 Task: Sort the products in the category "Women's Body Care" by unit price (low first).
Action: Mouse pressed left at (321, 148)
Screenshot: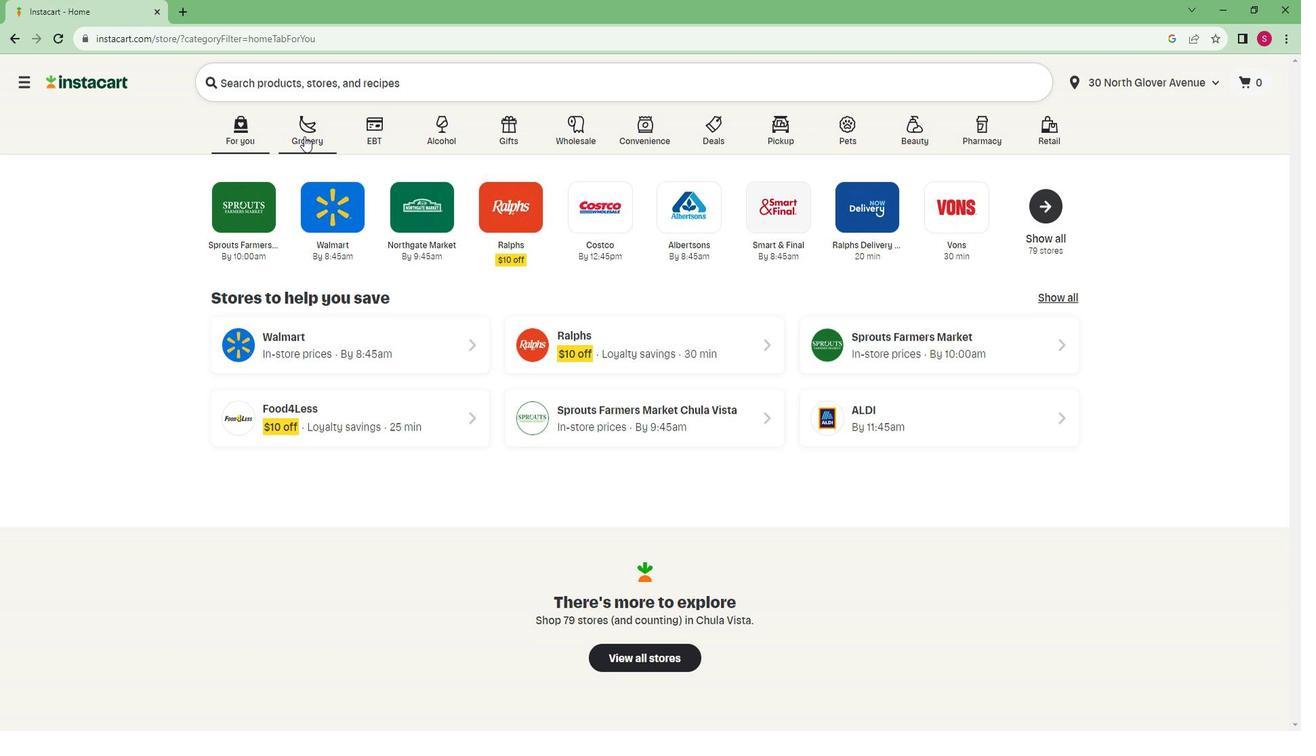 
Action: Mouse moved to (285, 390)
Screenshot: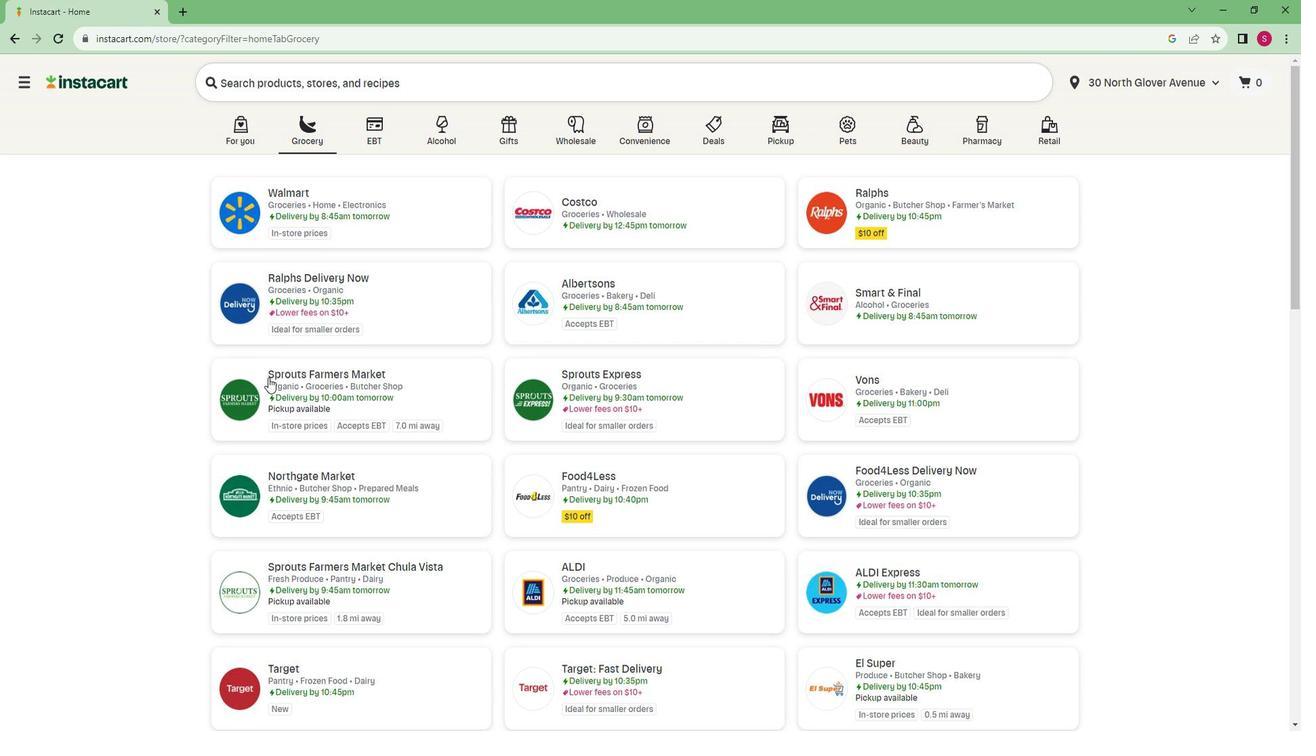 
Action: Mouse pressed left at (285, 390)
Screenshot: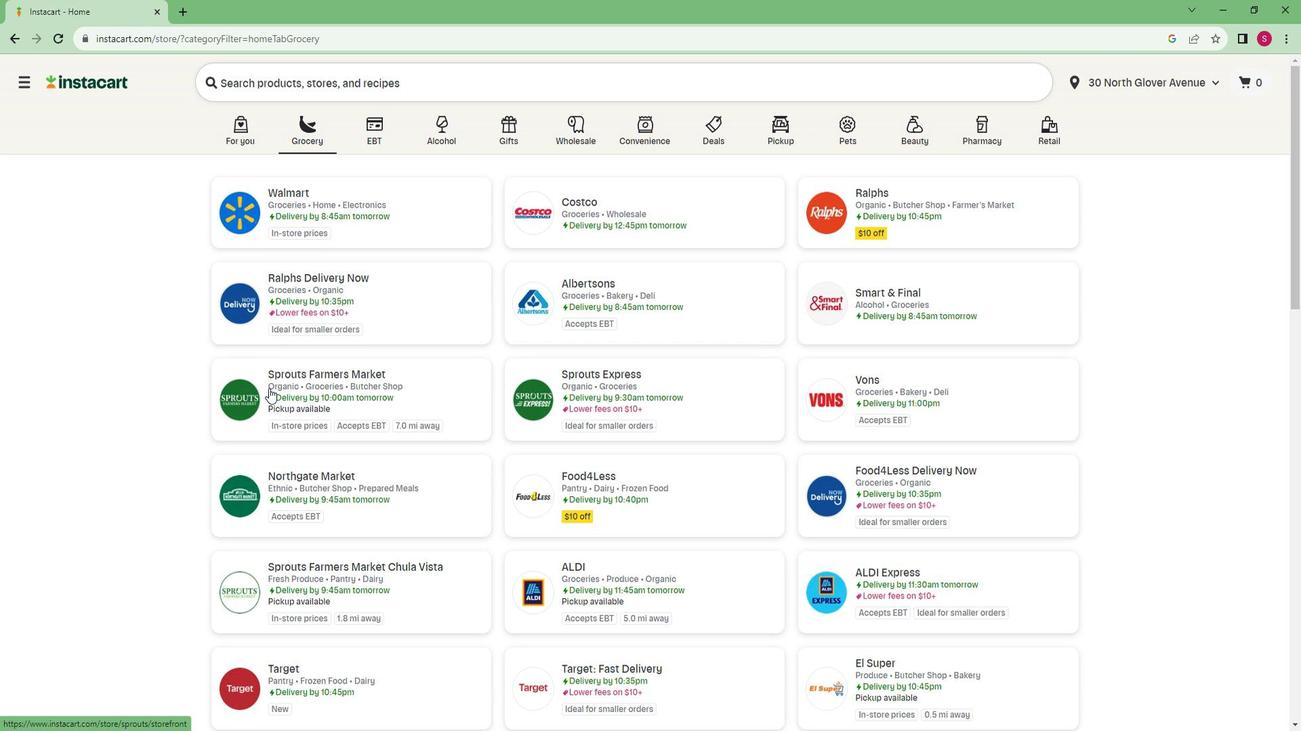 
Action: Mouse moved to (119, 544)
Screenshot: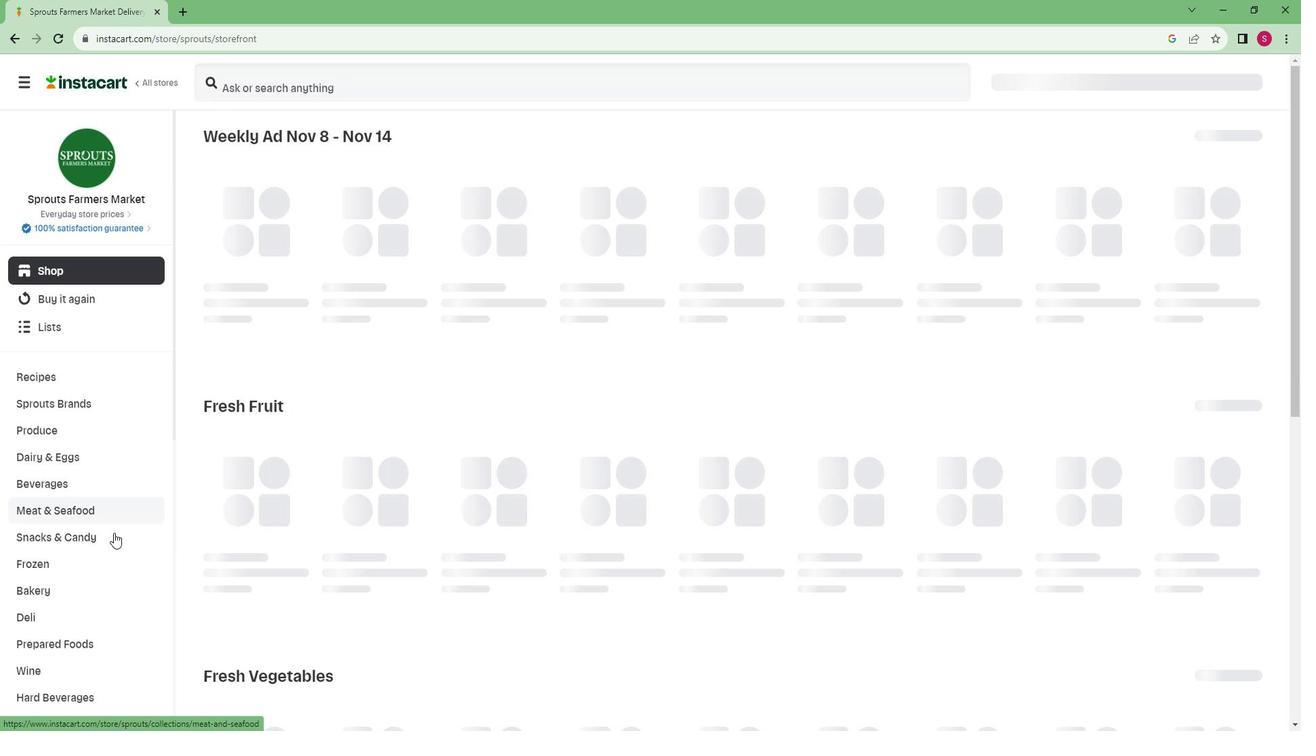 
Action: Mouse scrolled (119, 544) with delta (0, 0)
Screenshot: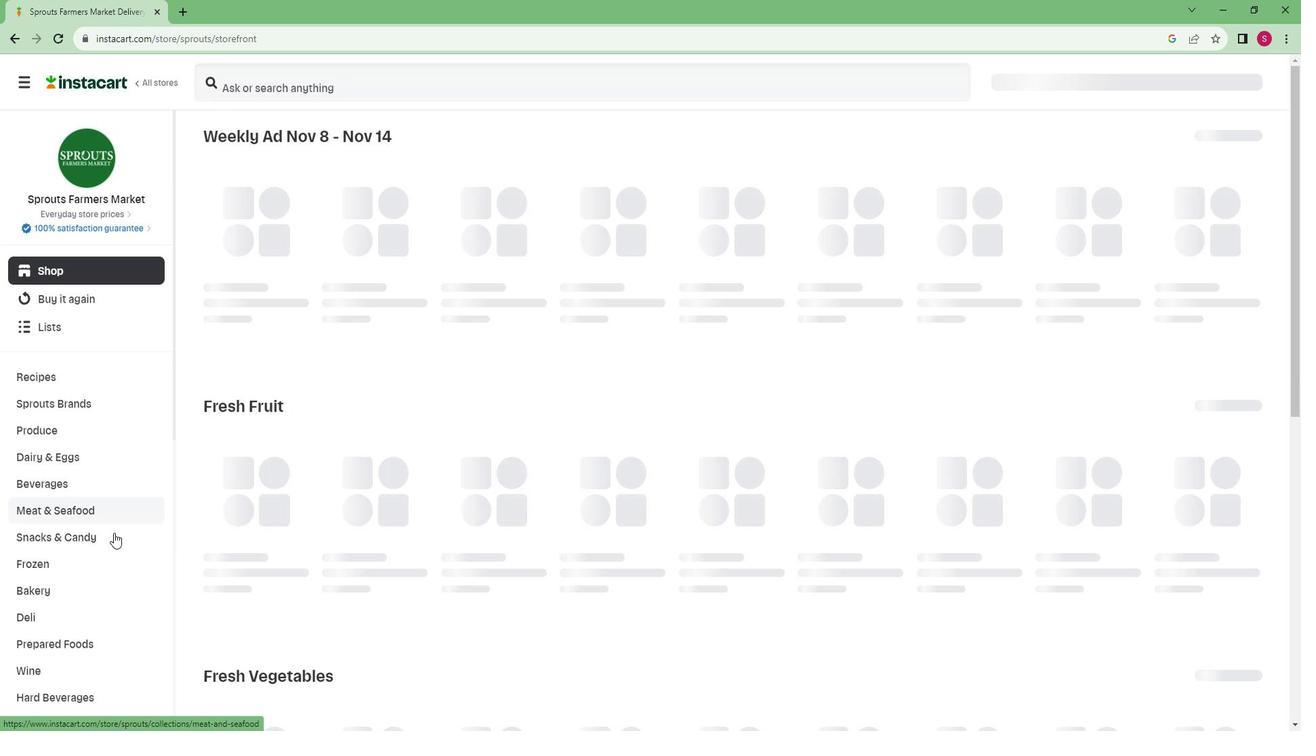 
Action: Mouse moved to (117, 548)
Screenshot: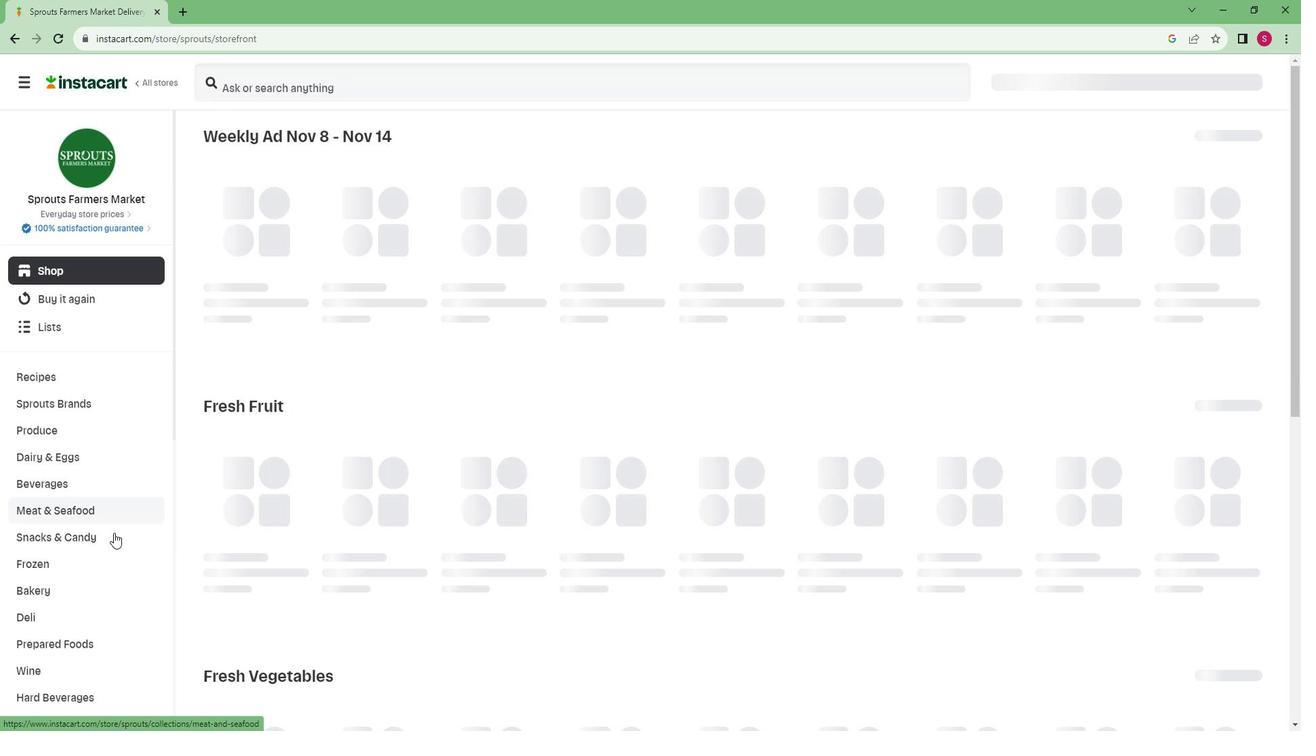 
Action: Mouse scrolled (117, 548) with delta (0, 0)
Screenshot: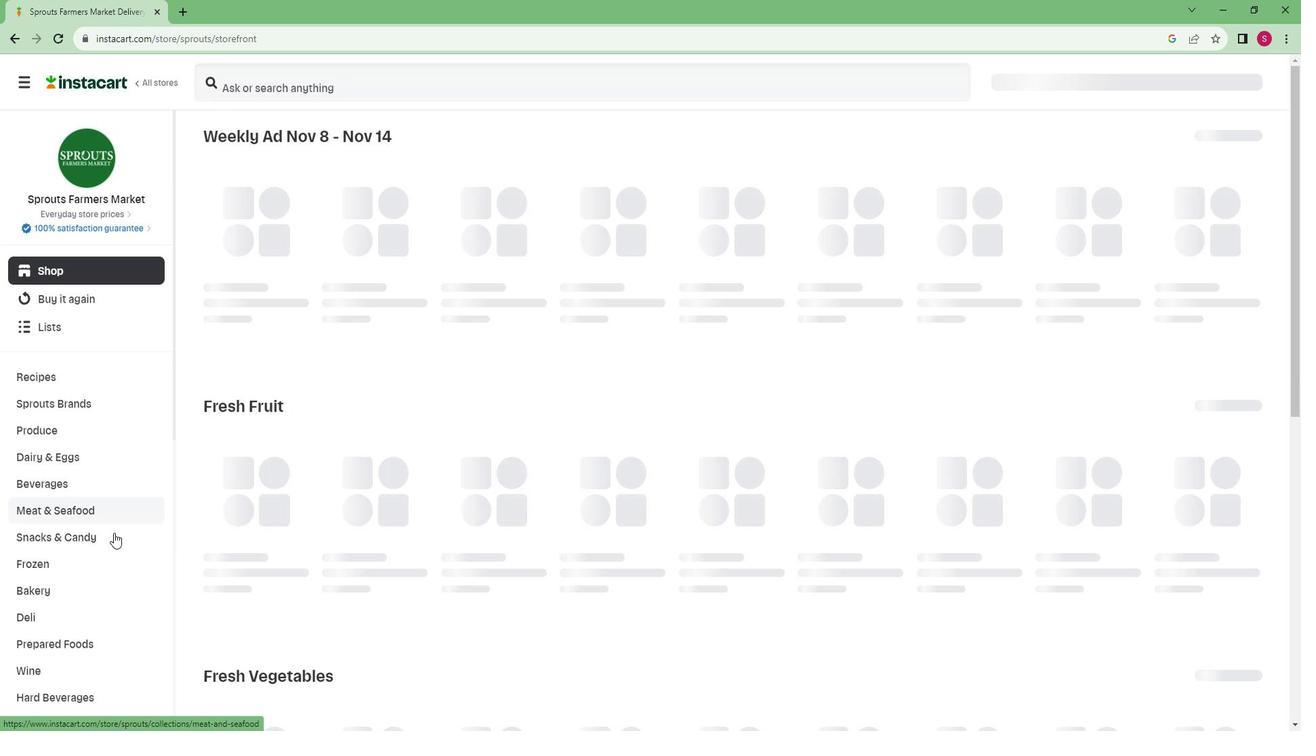 
Action: Mouse moved to (115, 550)
Screenshot: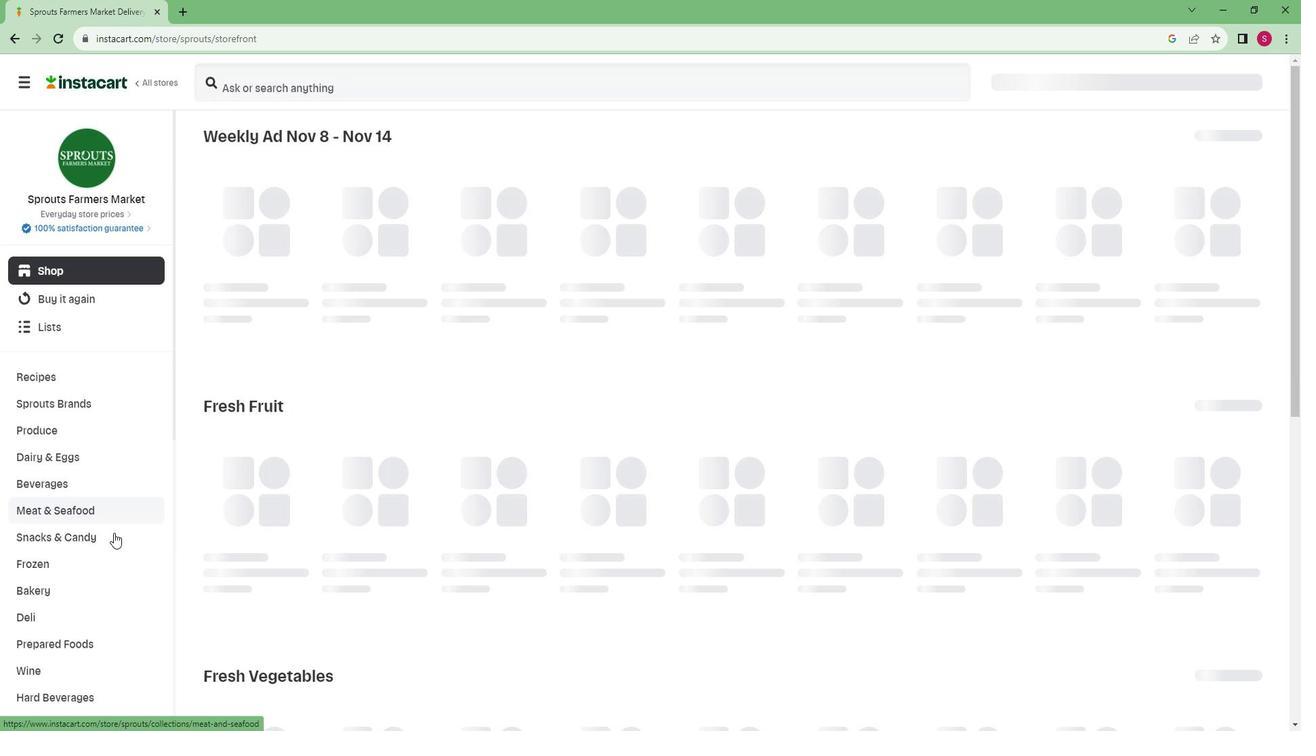 
Action: Mouse scrolled (115, 549) with delta (0, 0)
Screenshot: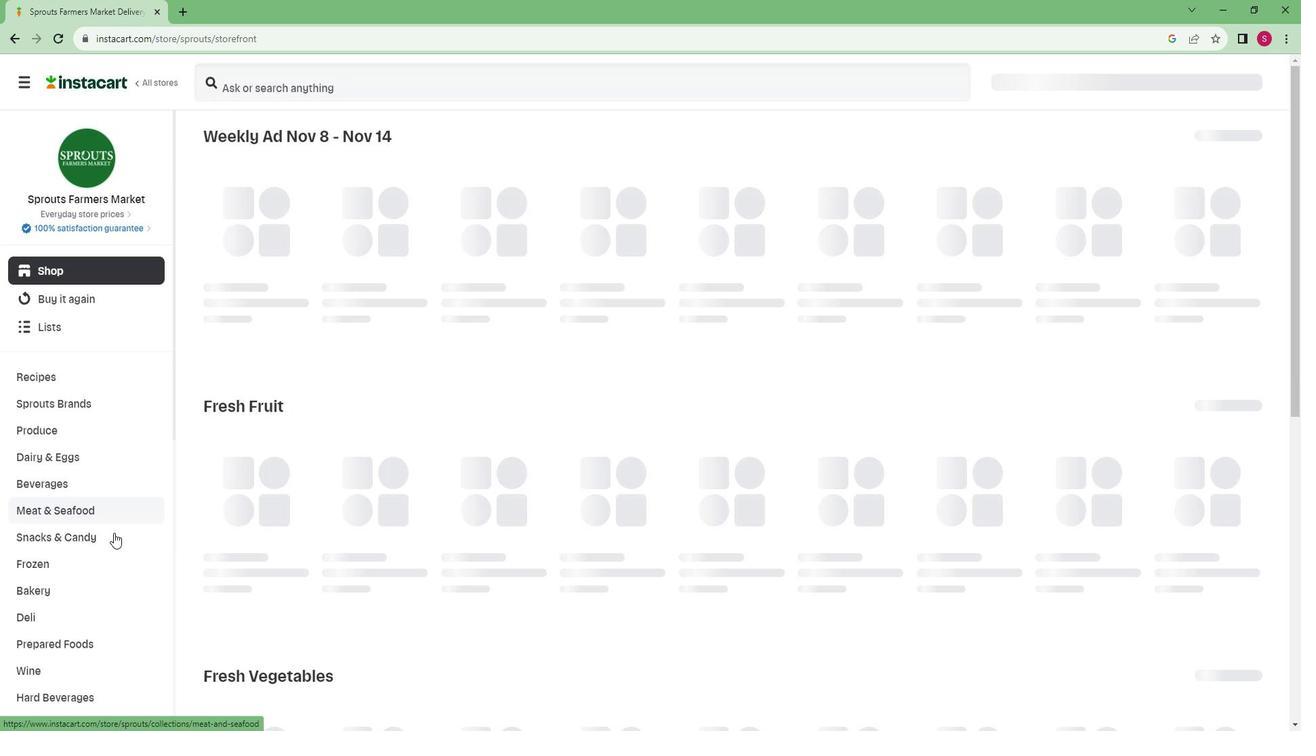 
Action: Mouse moved to (115, 550)
Screenshot: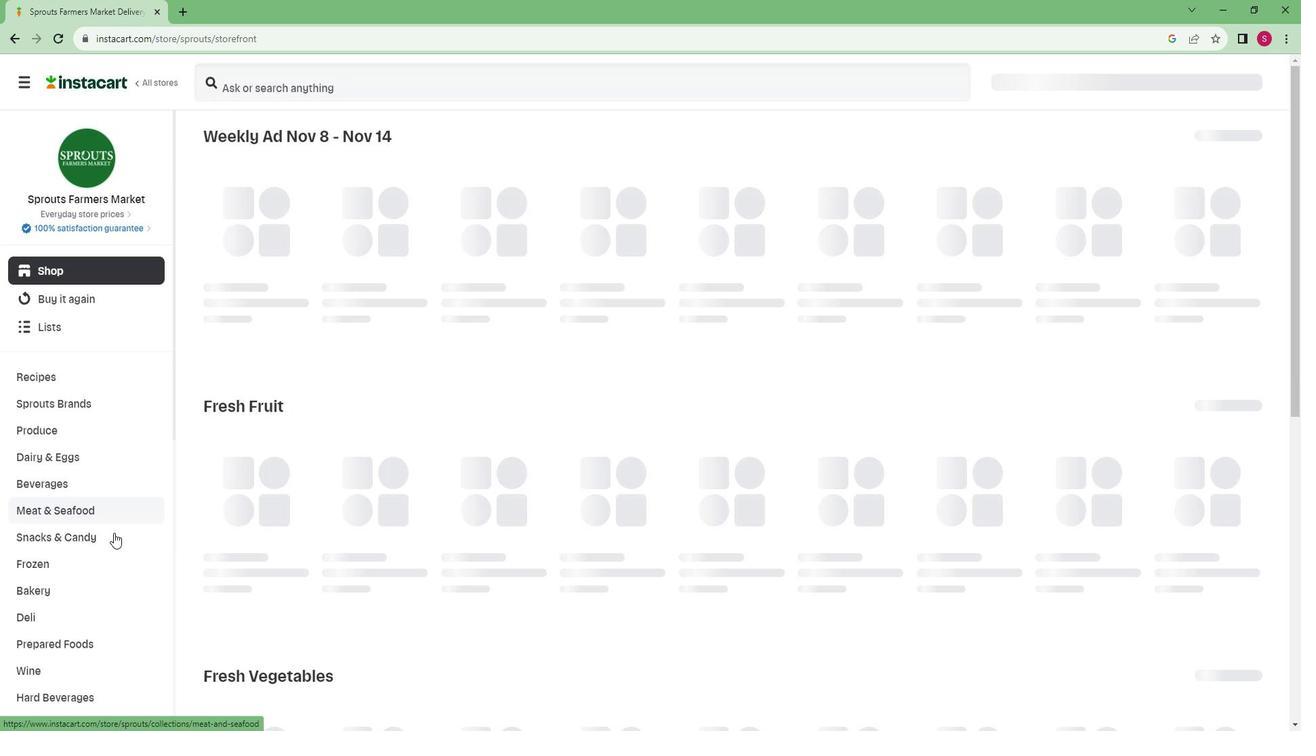 
Action: Mouse scrolled (115, 550) with delta (0, 0)
Screenshot: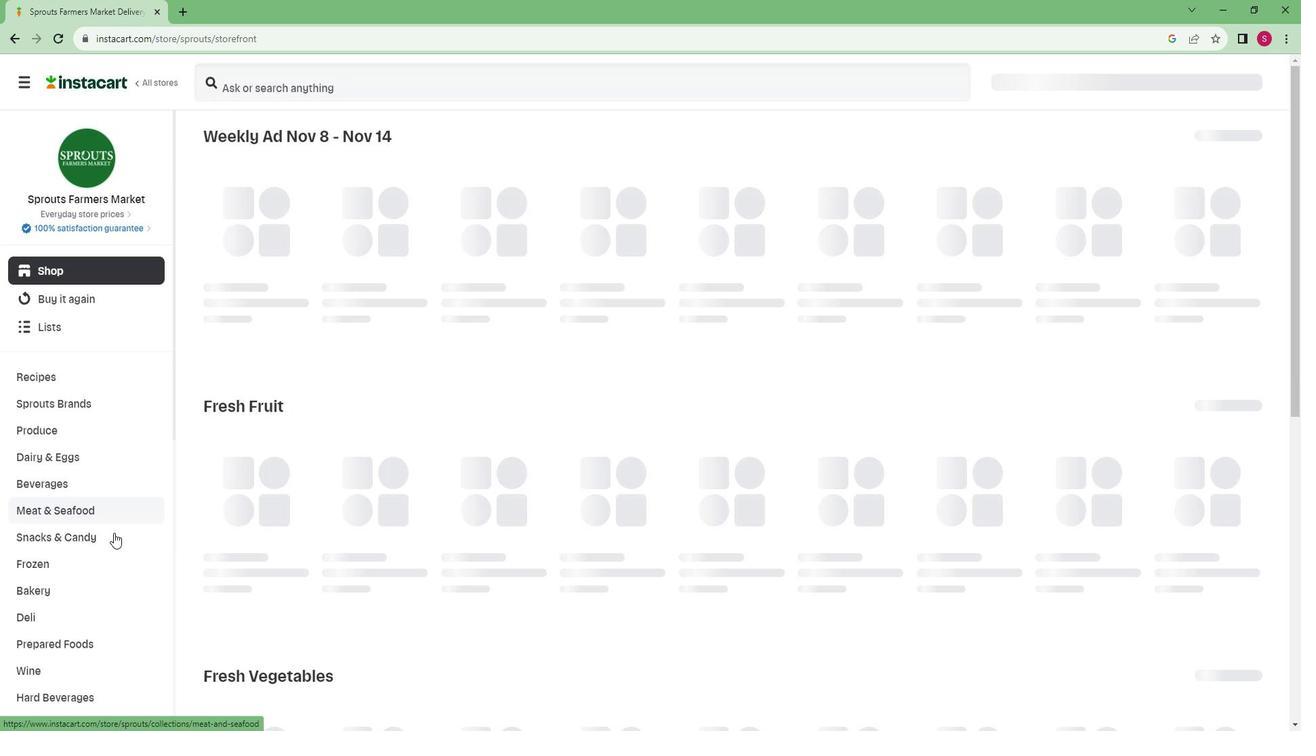
Action: Mouse scrolled (115, 550) with delta (0, 0)
Screenshot: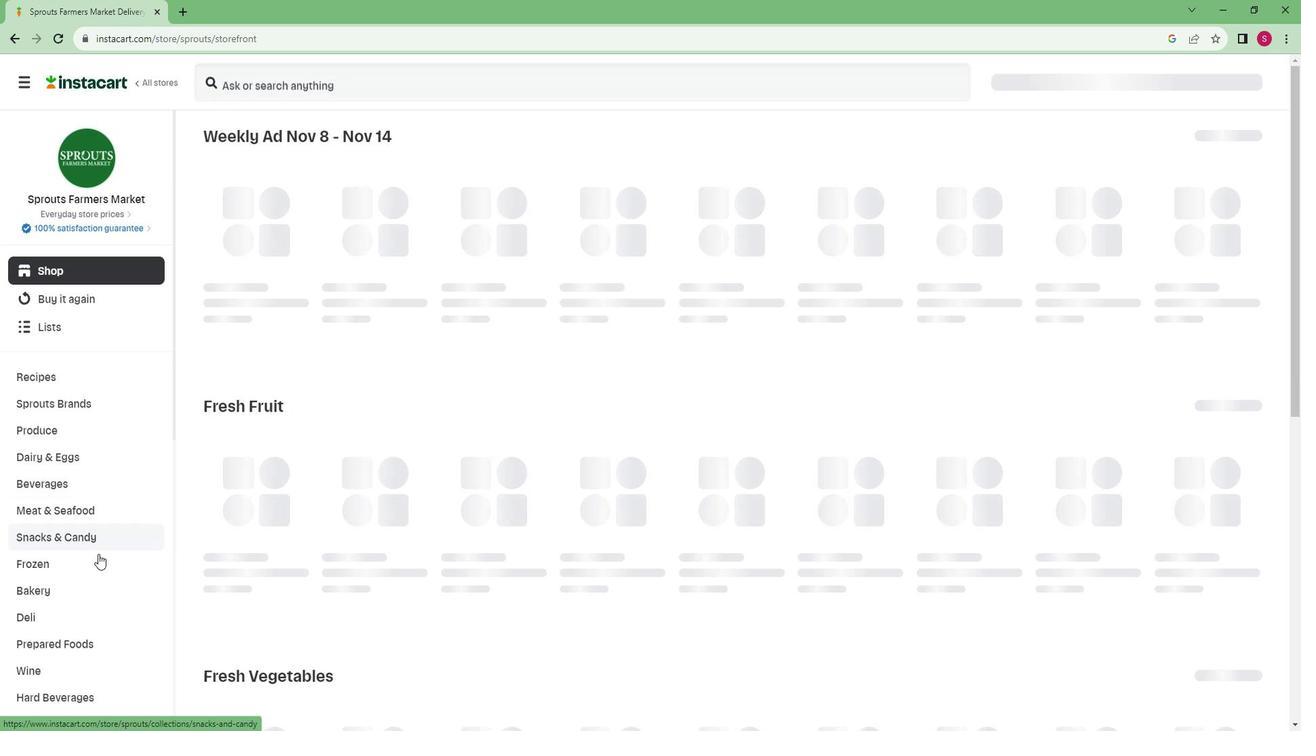 
Action: Mouse scrolled (115, 550) with delta (0, 0)
Screenshot: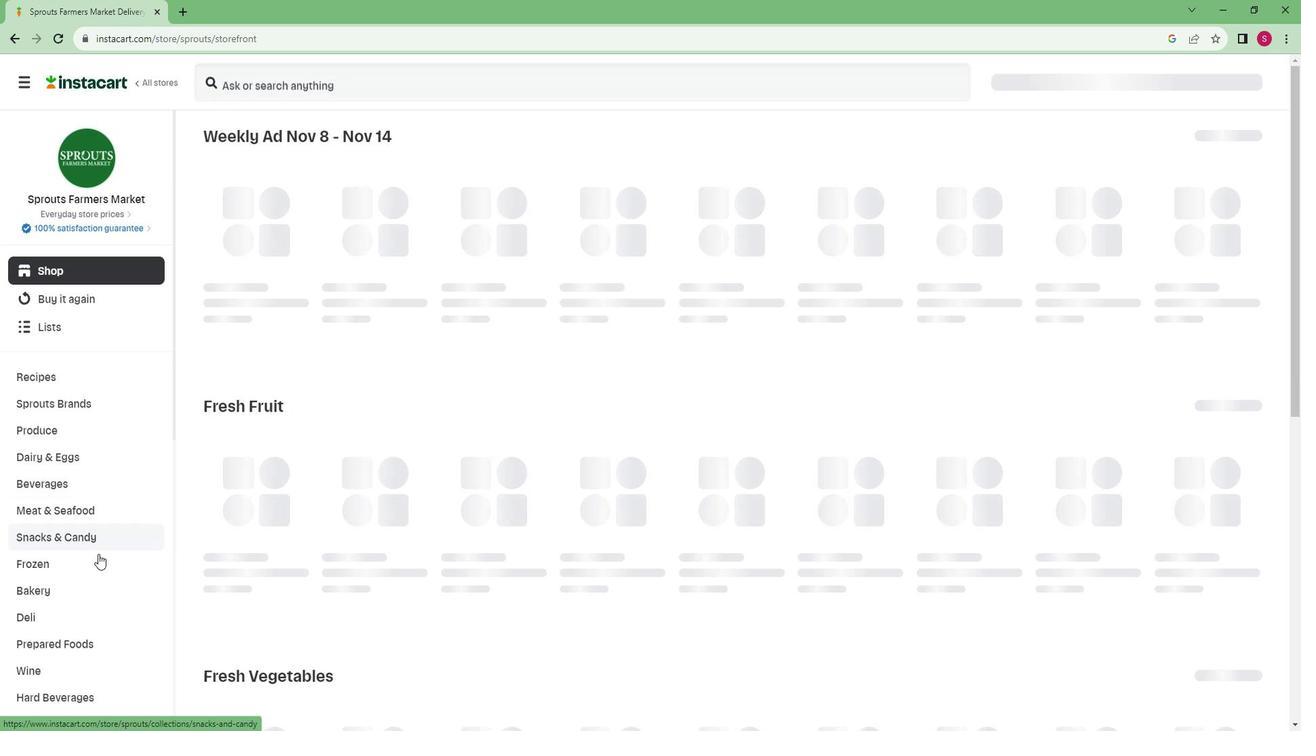 
Action: Mouse scrolled (115, 550) with delta (0, 0)
Screenshot: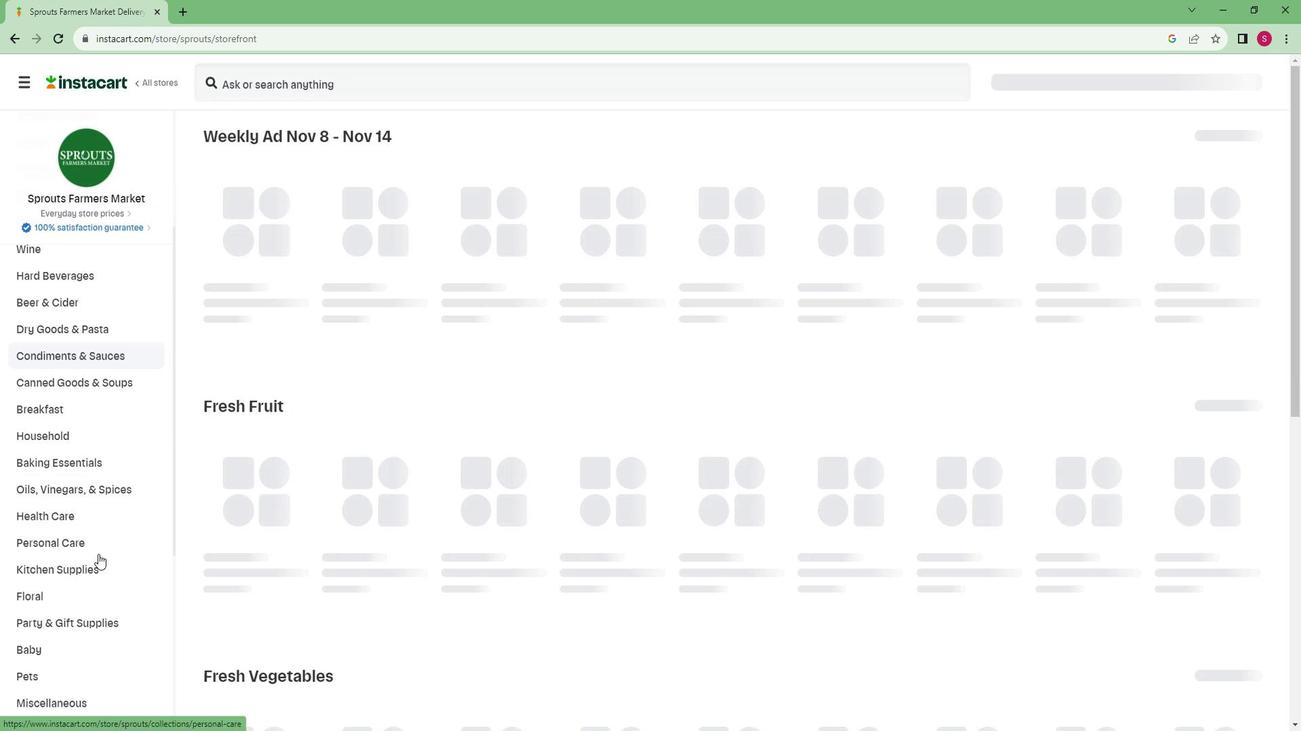 
Action: Mouse scrolled (115, 550) with delta (0, 0)
Screenshot: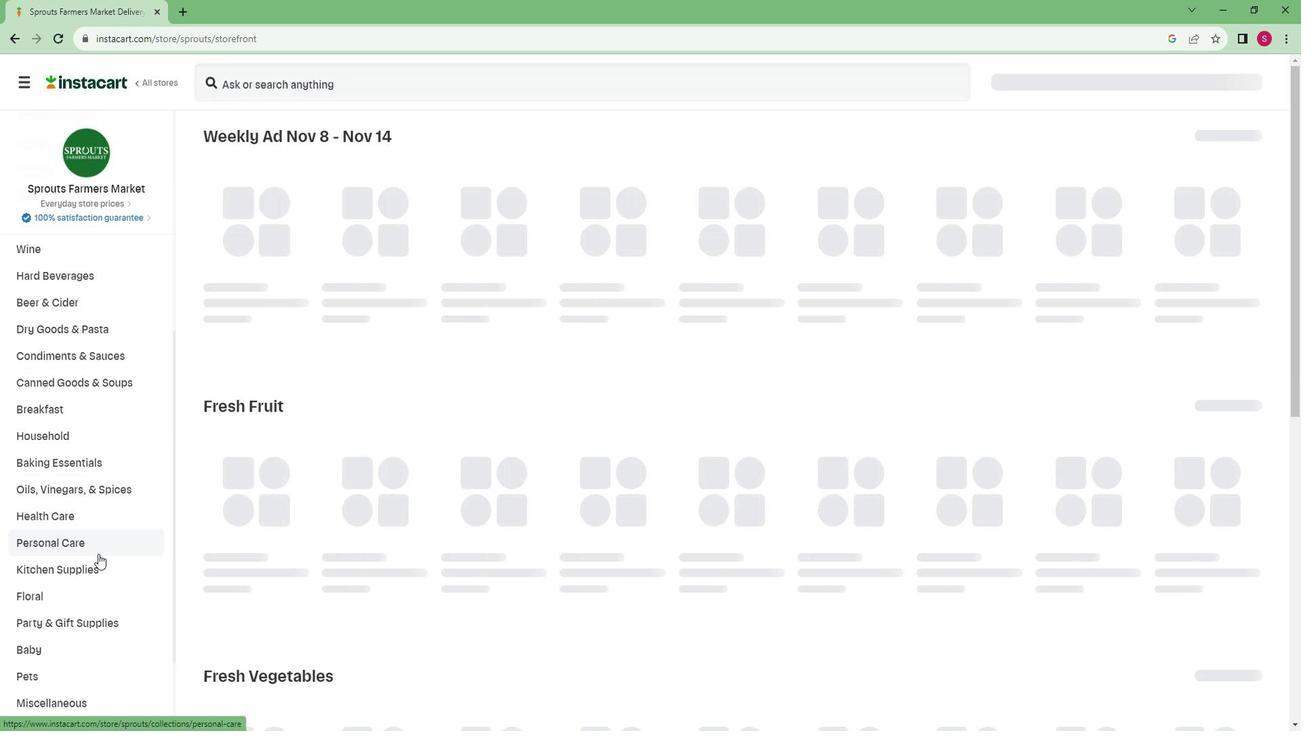 
Action: Mouse scrolled (115, 550) with delta (0, 0)
Screenshot: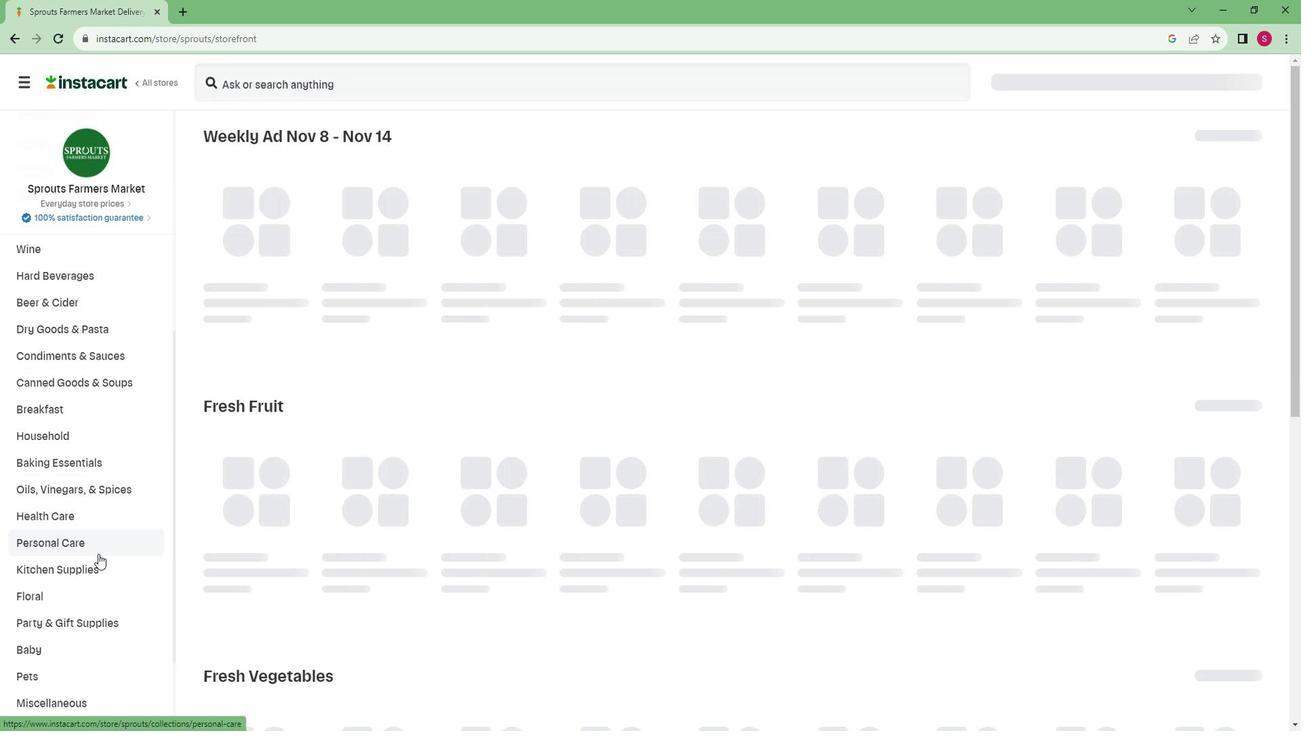 
Action: Mouse scrolled (115, 550) with delta (0, 0)
Screenshot: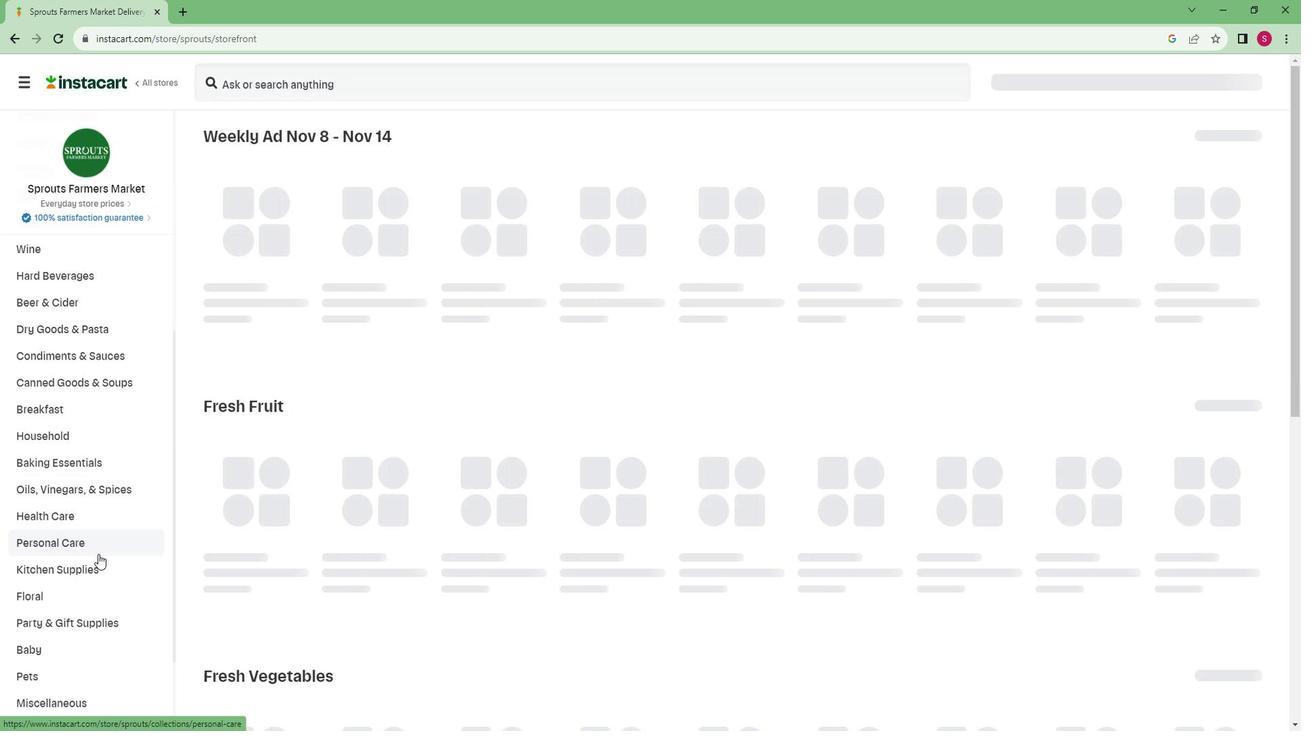 
Action: Mouse moved to (52, 673)
Screenshot: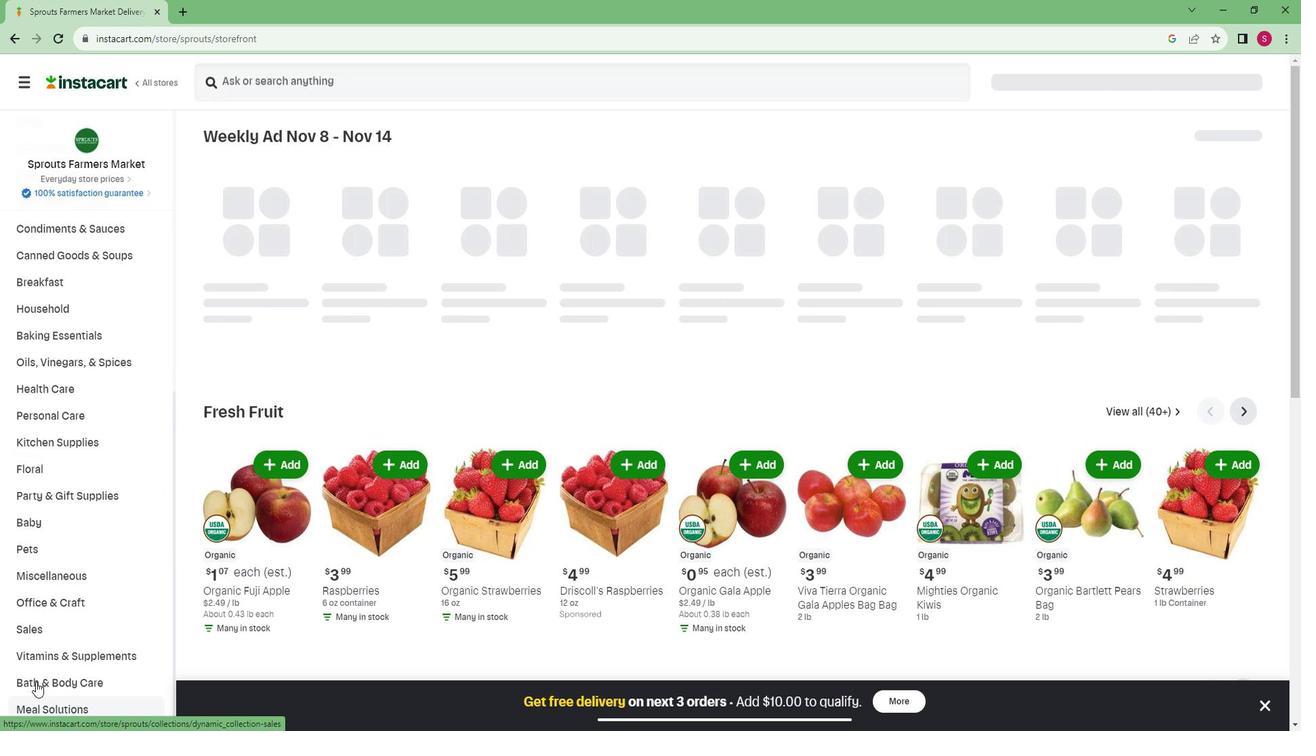 
Action: Mouse pressed left at (52, 673)
Screenshot: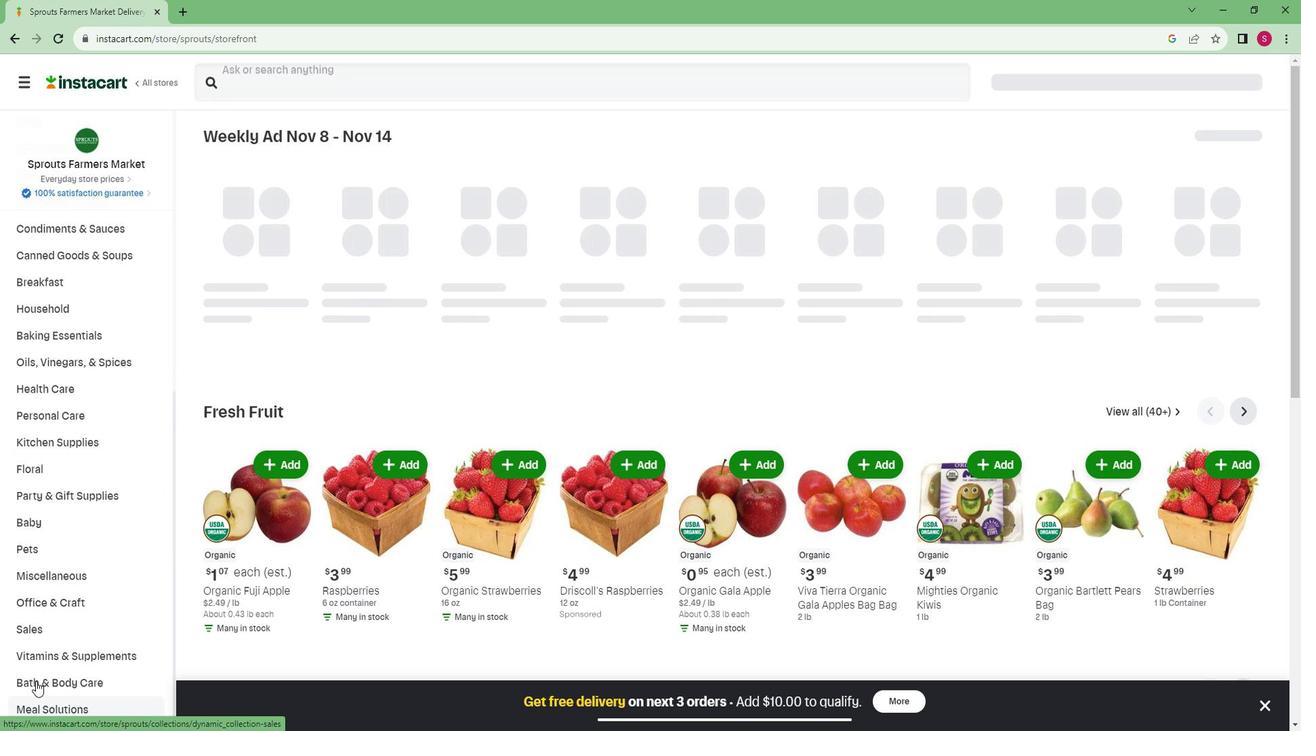 
Action: Mouse moved to (54, 665)
Screenshot: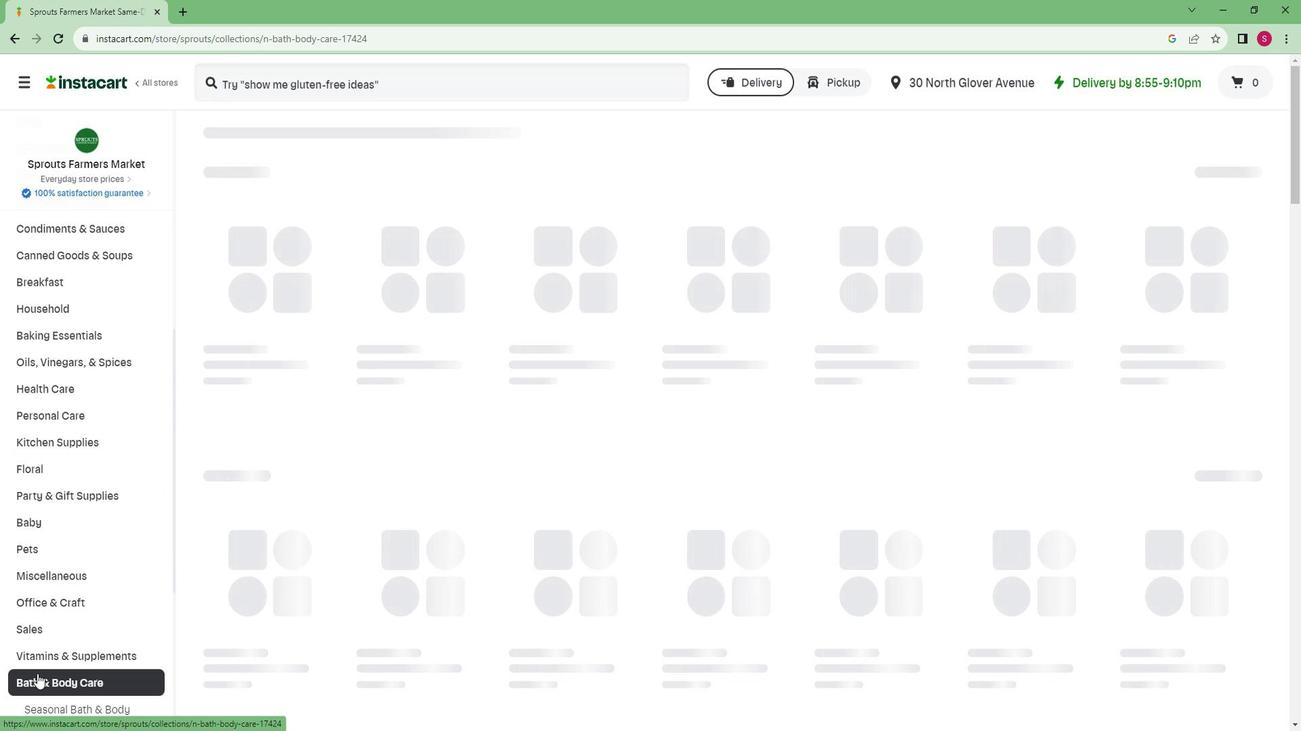 
Action: Mouse scrolled (54, 664) with delta (0, 0)
Screenshot: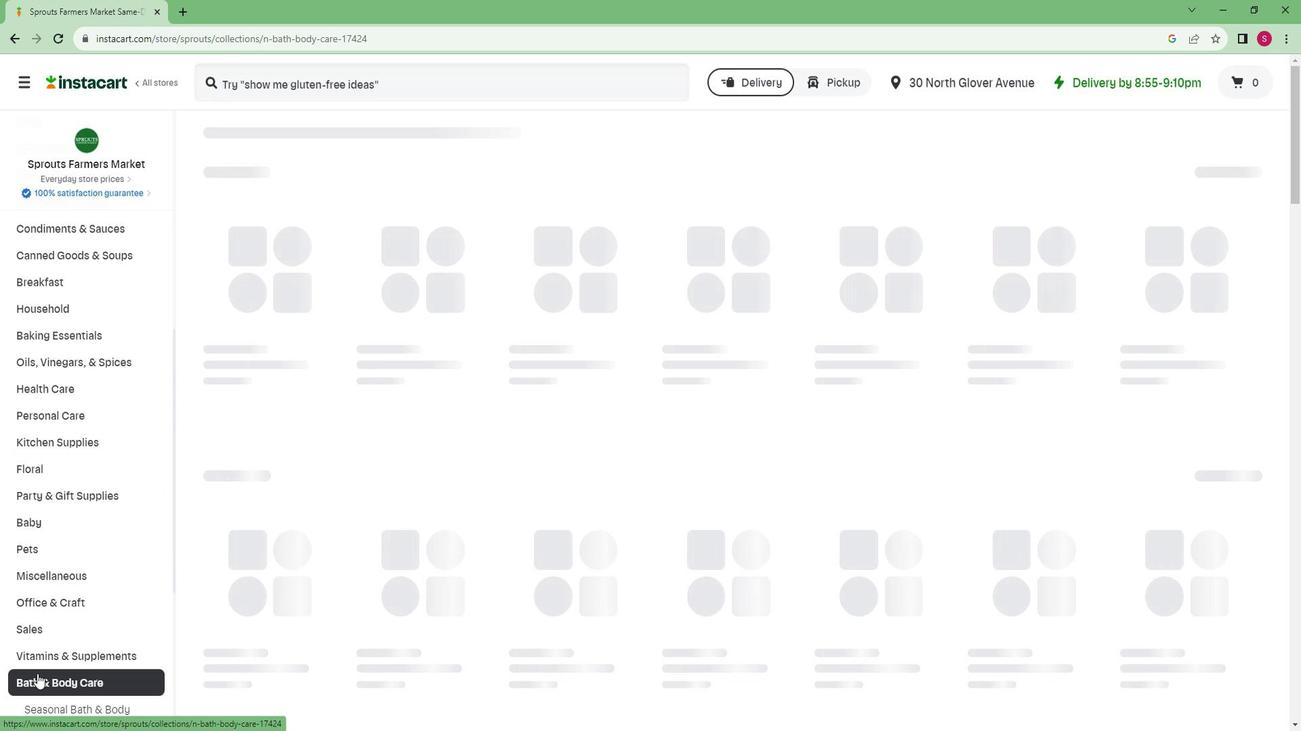 
Action: Mouse moved to (54, 665)
Screenshot: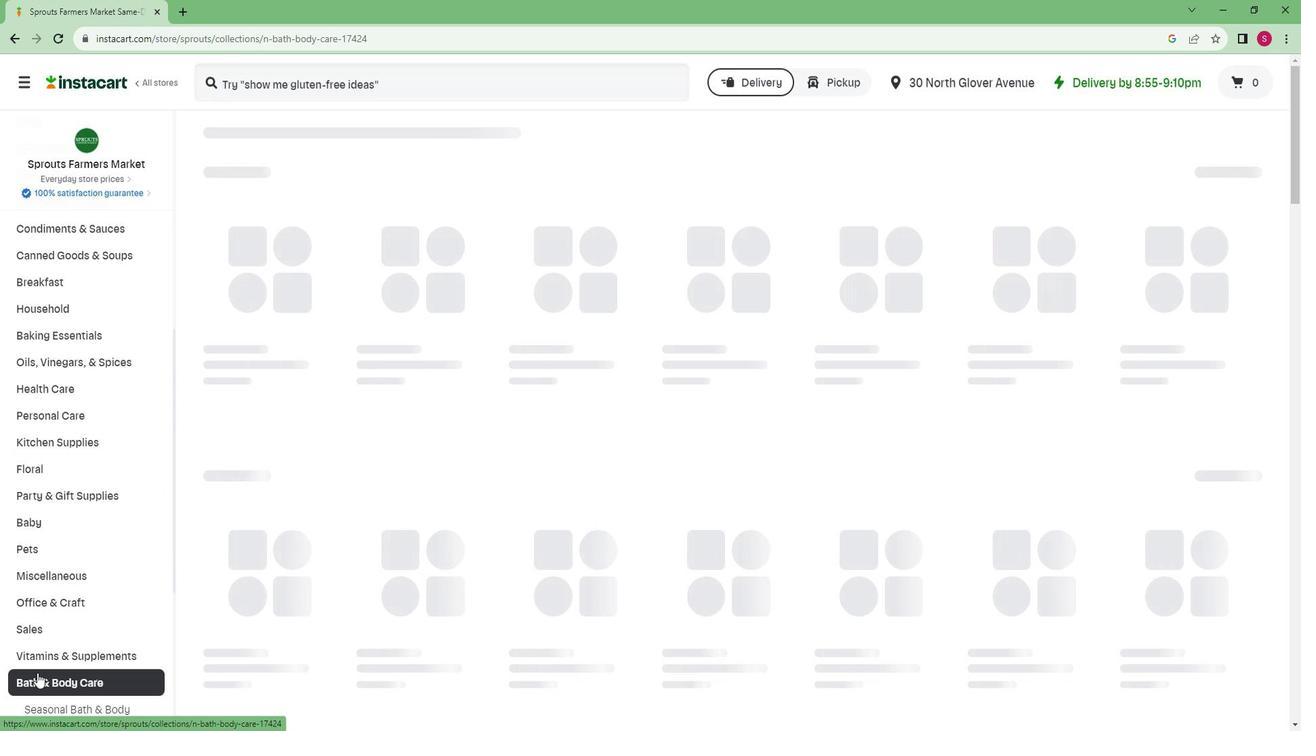 
Action: Mouse scrolled (54, 664) with delta (0, 0)
Screenshot: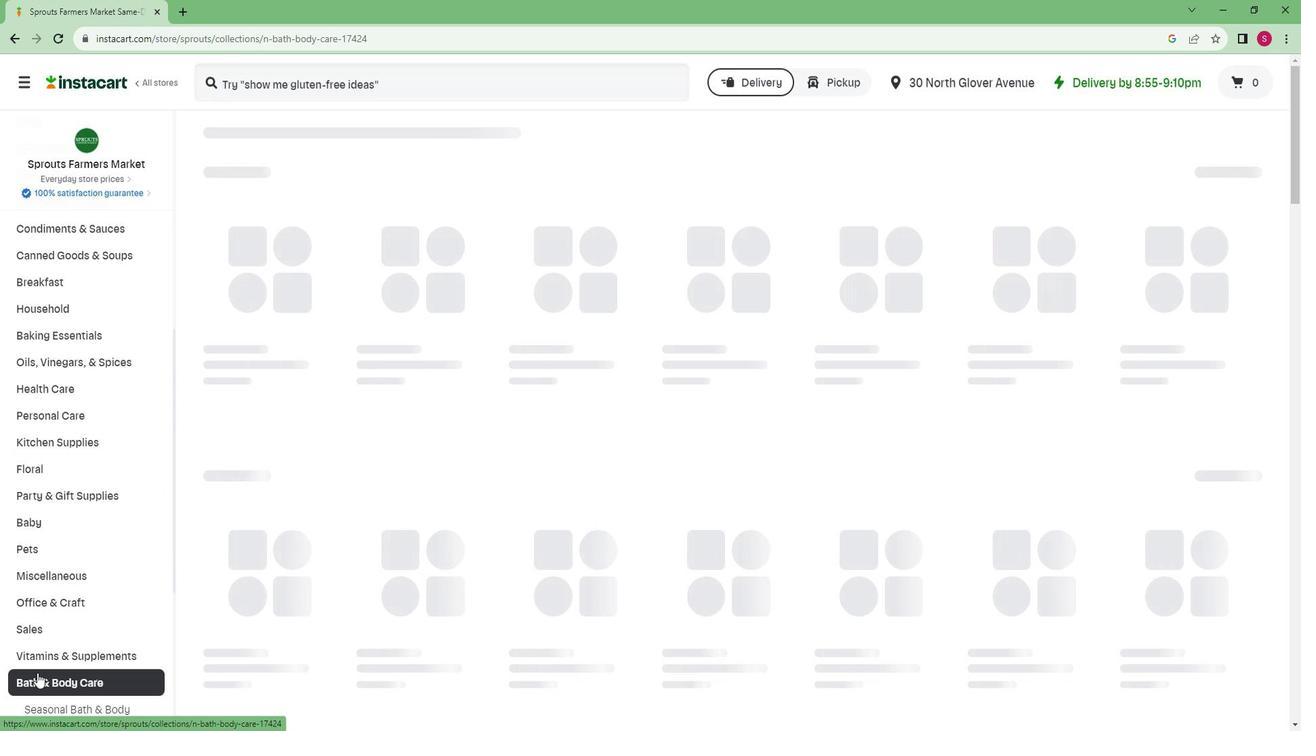 
Action: Mouse moved to (54, 664)
Screenshot: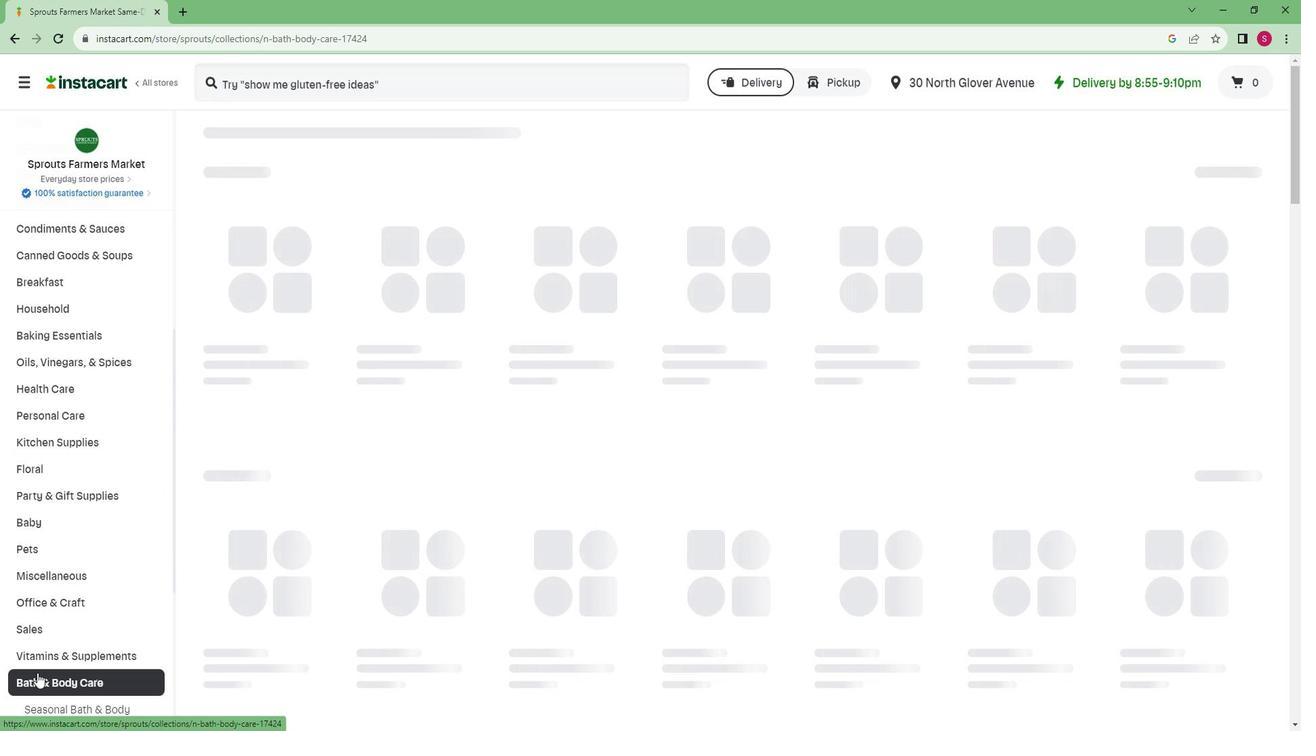 
Action: Mouse scrolled (54, 664) with delta (0, 0)
Screenshot: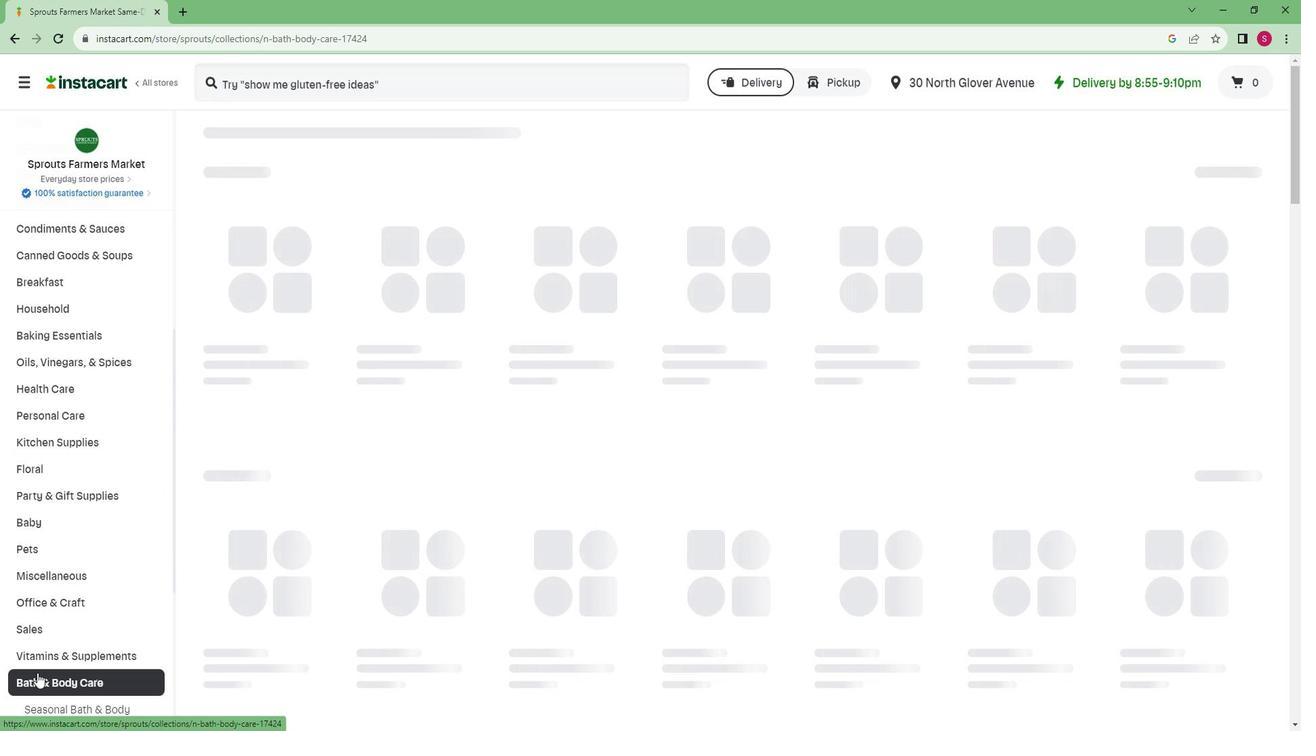 
Action: Mouse scrolled (54, 664) with delta (0, 0)
Screenshot: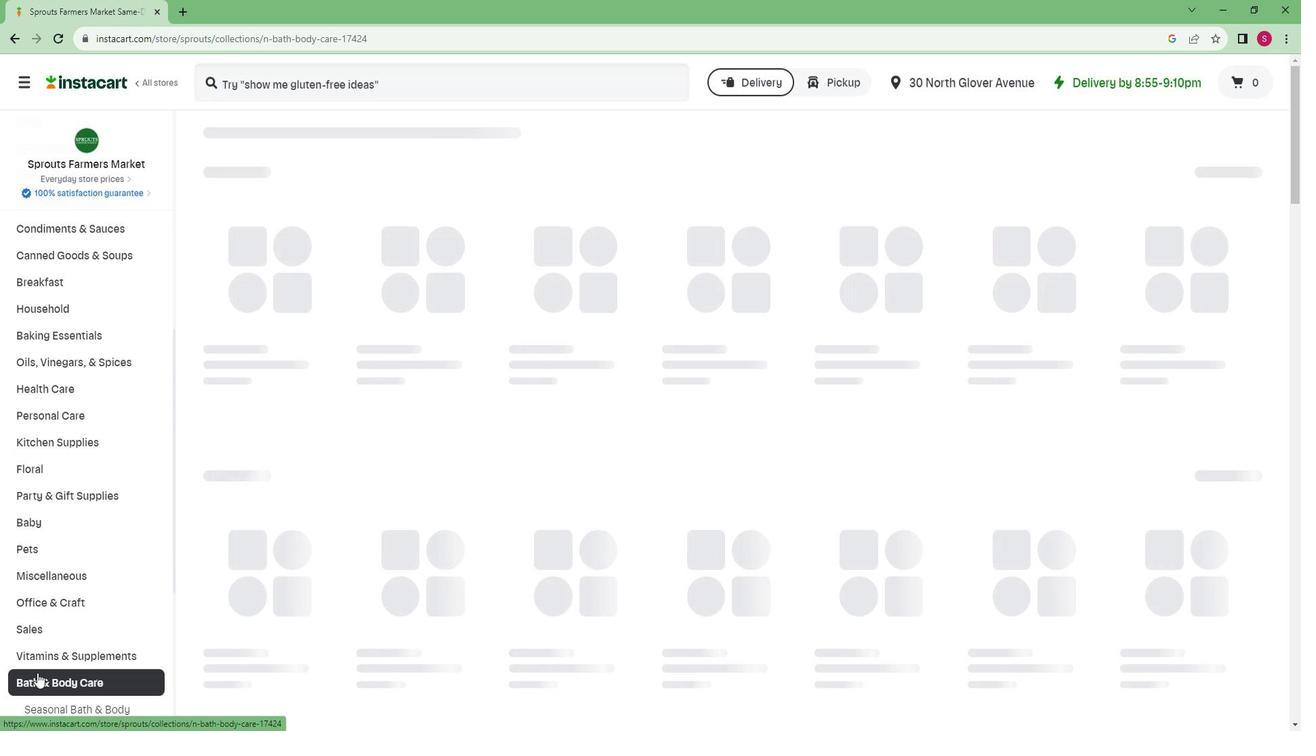 
Action: Mouse moved to (54, 664)
Screenshot: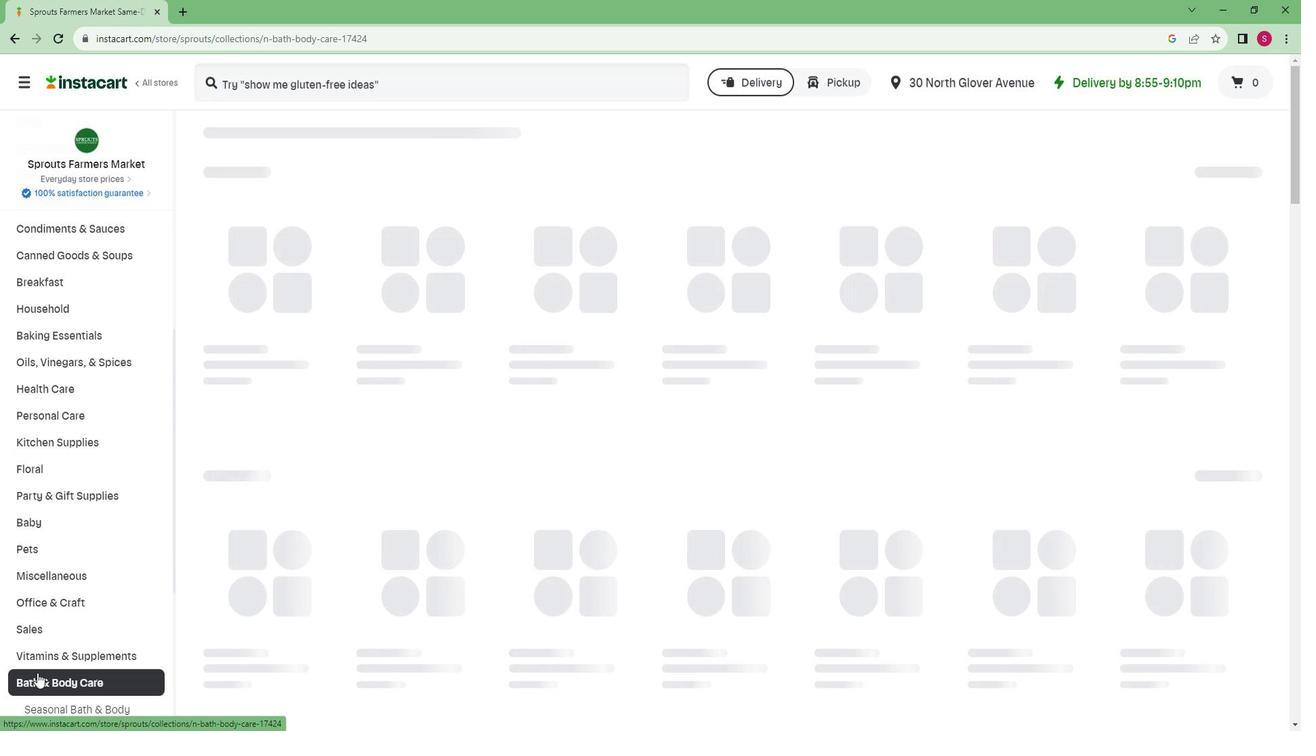 
Action: Mouse scrolled (54, 663) with delta (0, 0)
Screenshot: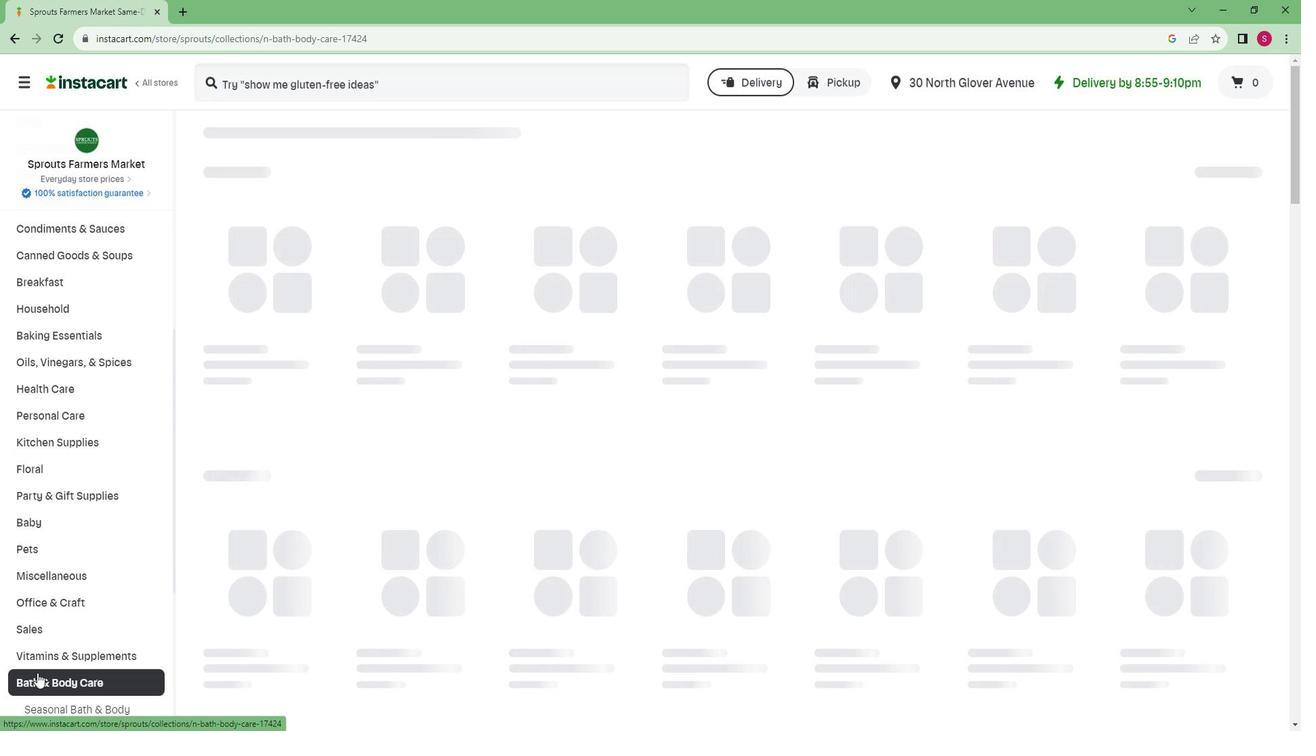 
Action: Mouse scrolled (54, 663) with delta (0, 0)
Screenshot: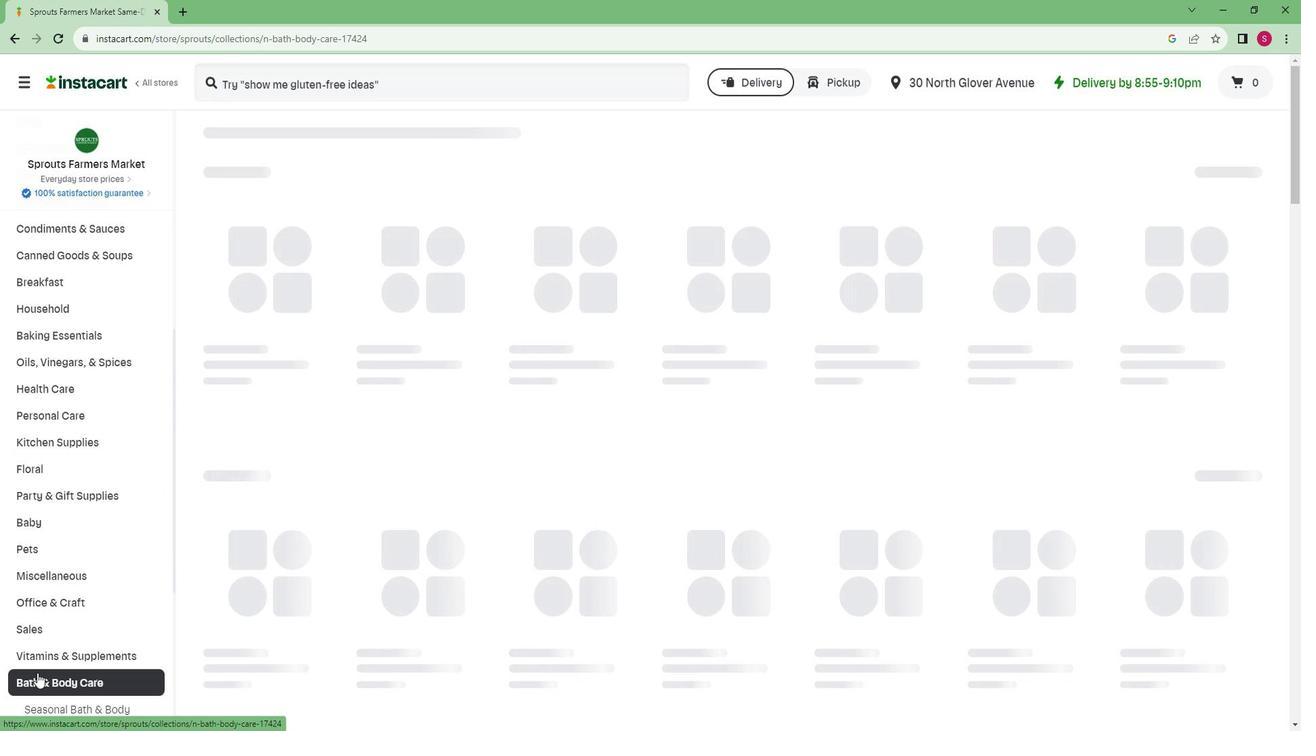 
Action: Mouse moved to (33, 670)
Screenshot: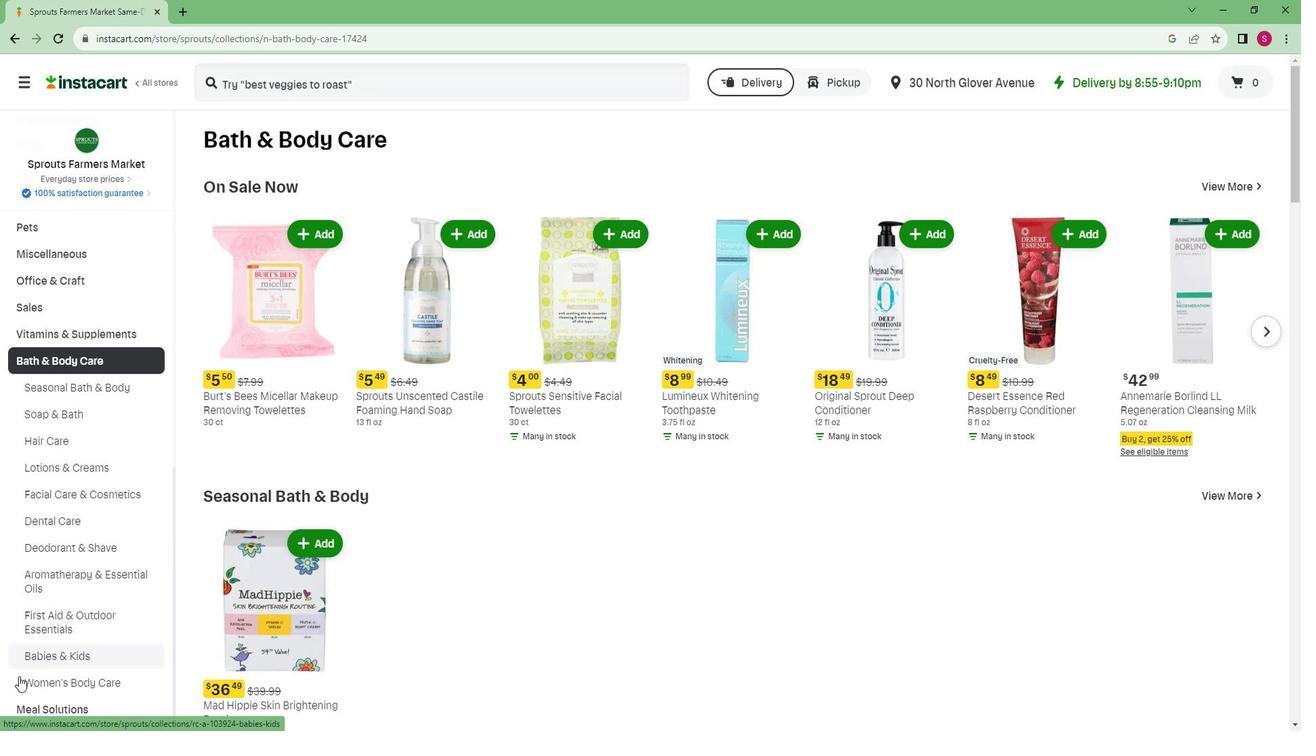 
Action: Mouse pressed left at (33, 670)
Screenshot: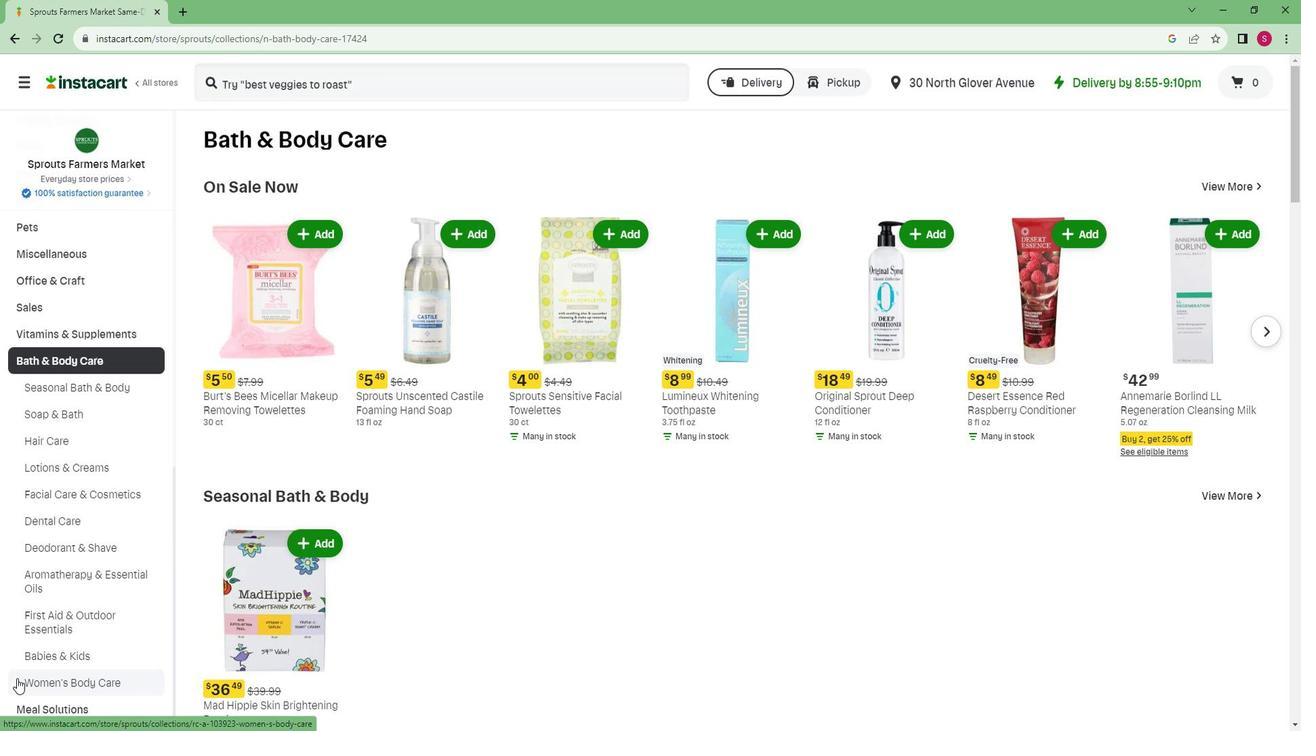 
Action: Mouse moved to (1223, 201)
Screenshot: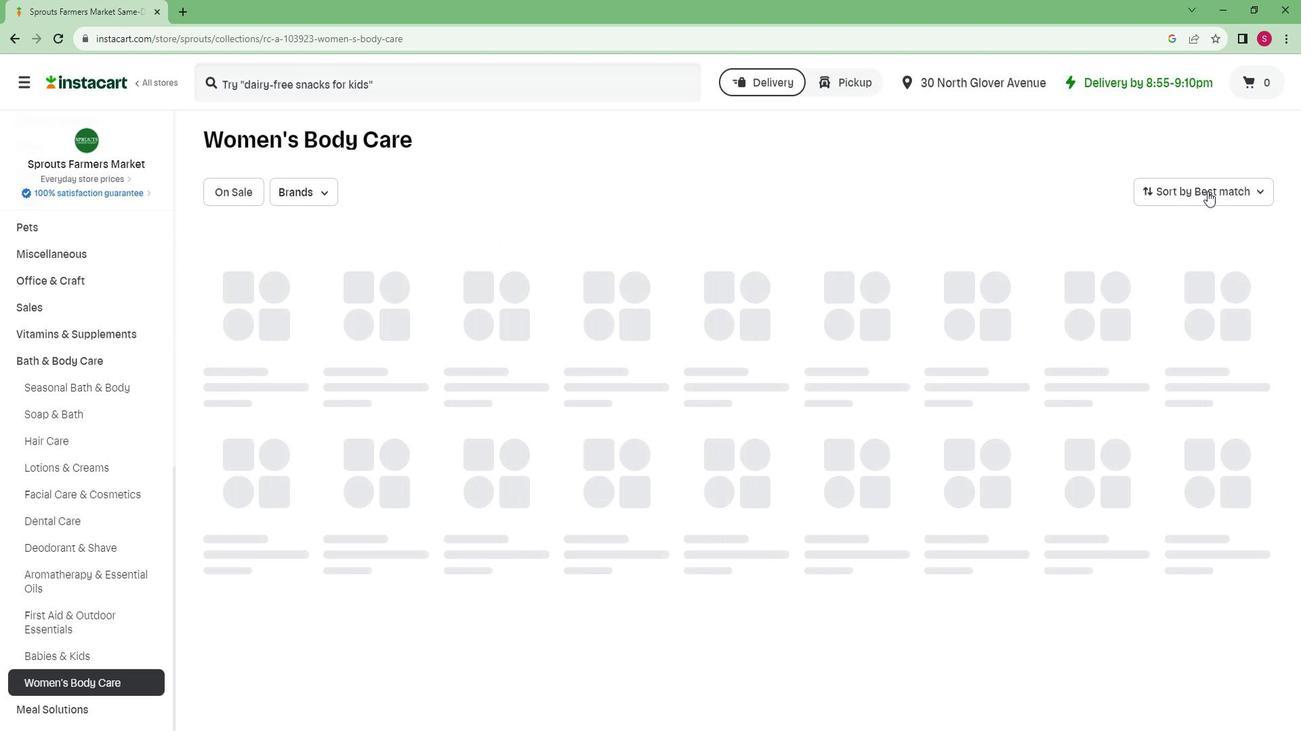
Action: Mouse pressed left at (1223, 201)
Screenshot: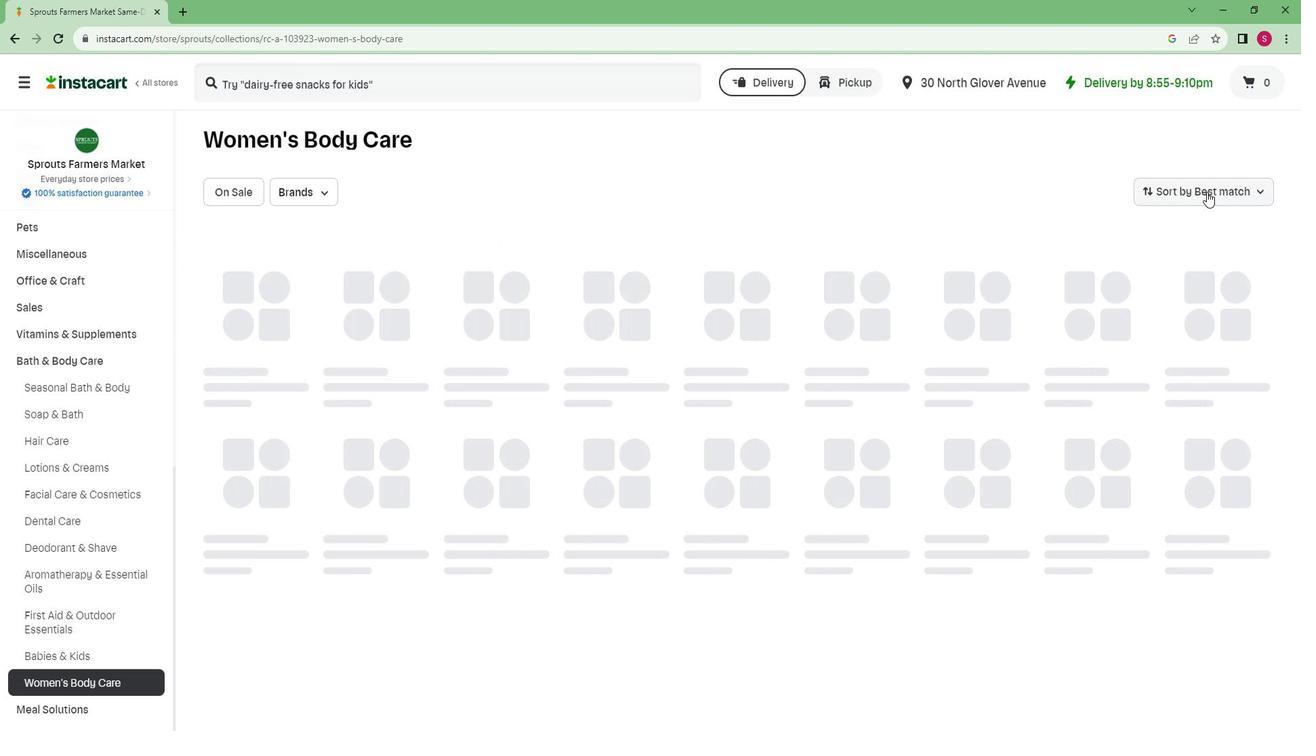 
Action: Mouse moved to (1191, 332)
Screenshot: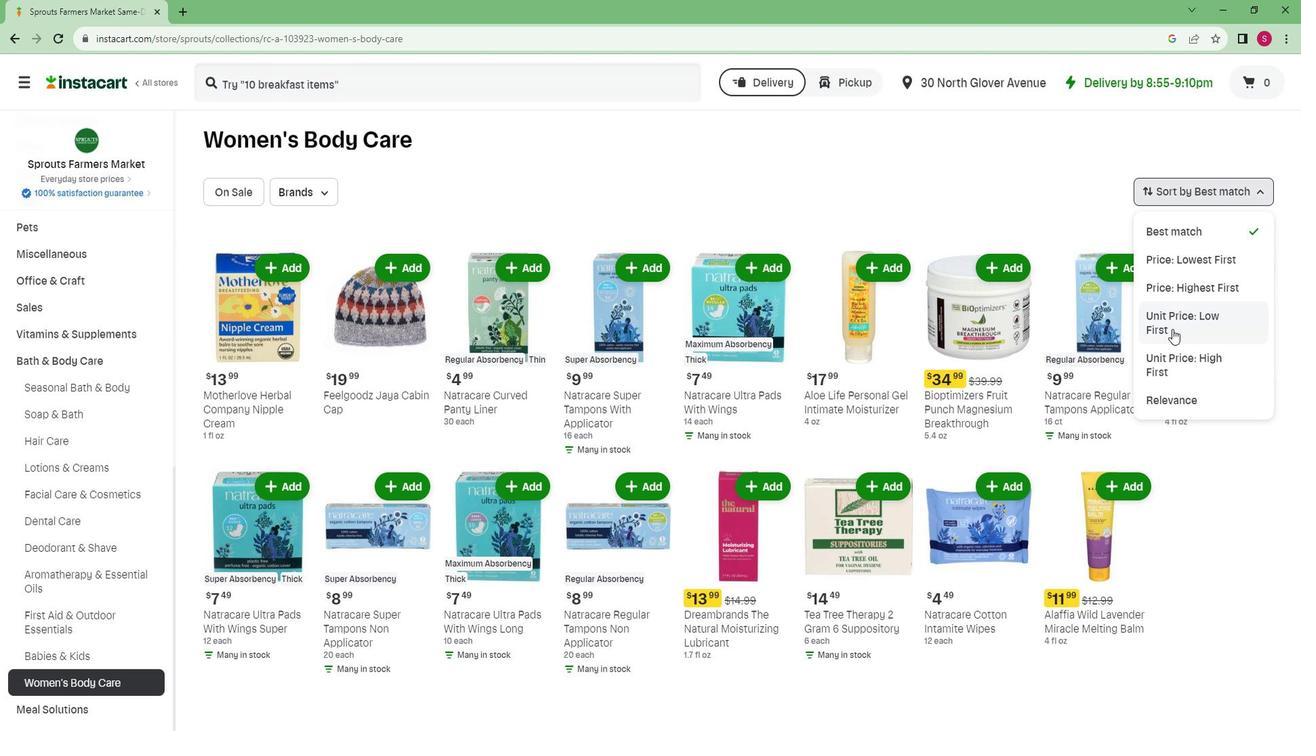 
Action: Mouse pressed left at (1191, 332)
Screenshot: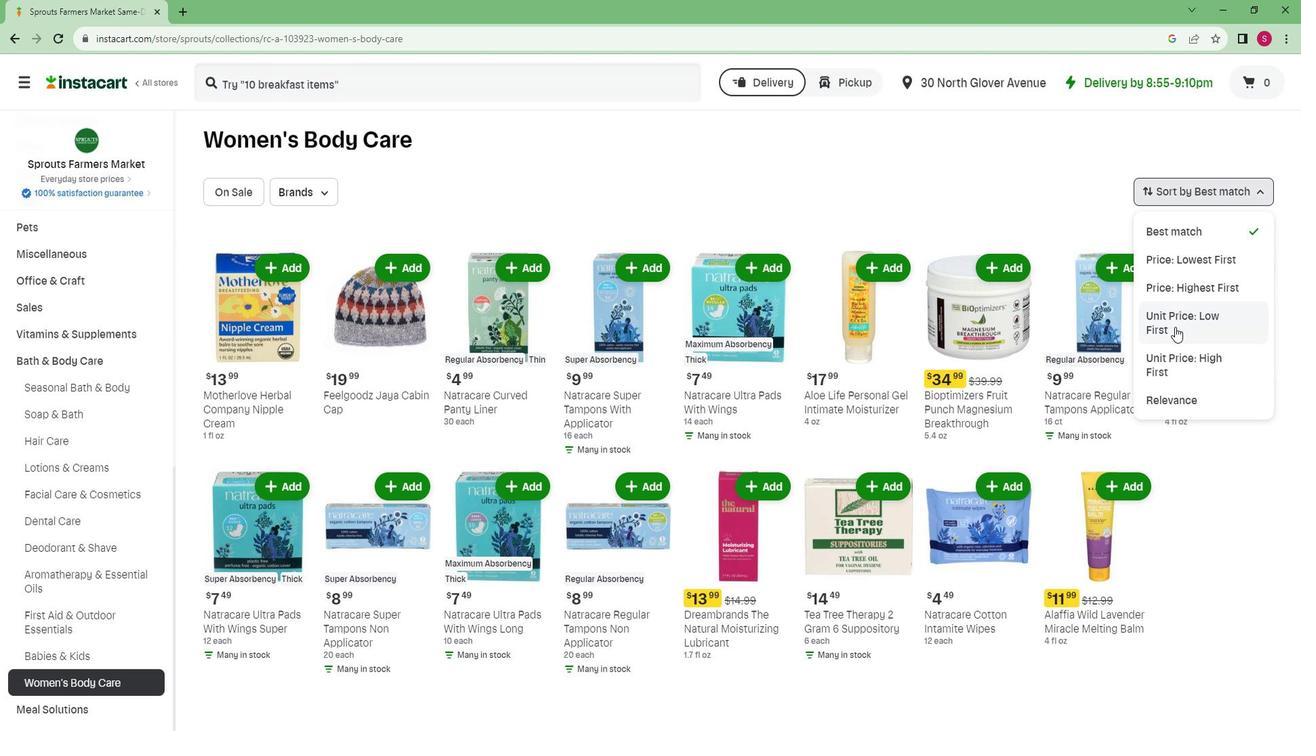
Action: Mouse moved to (1196, 330)
Screenshot: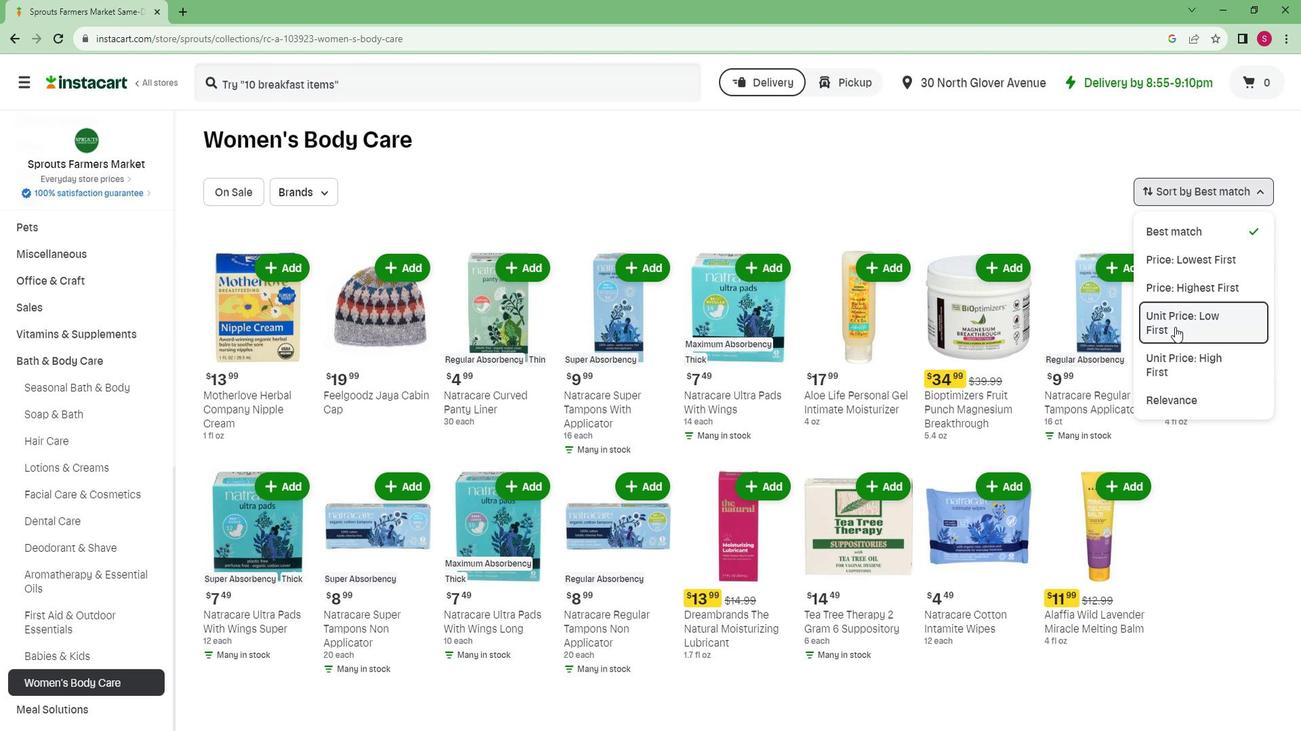 
